 Task: Select a due date automation when advanced on, the moment a card is due add fields with custom field "Resume" set to a date not in this week.
Action: Mouse moved to (1276, 97)
Screenshot: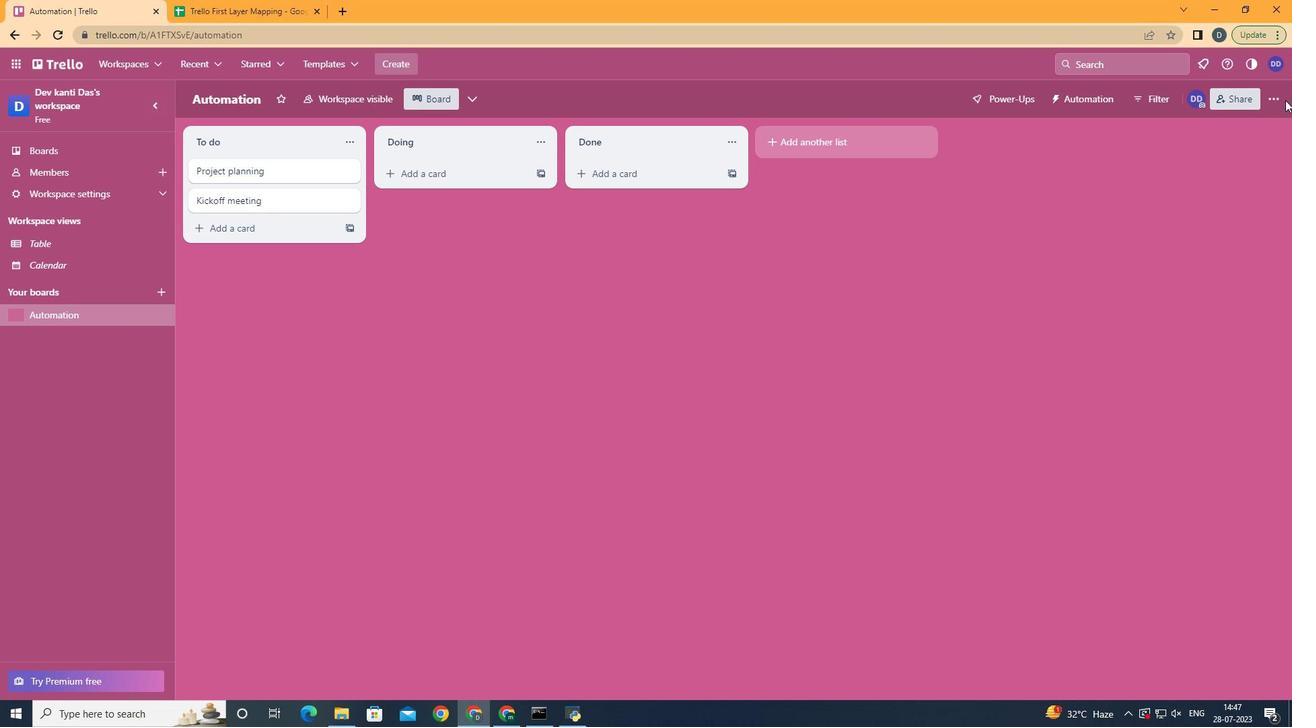 
Action: Mouse pressed left at (1276, 97)
Screenshot: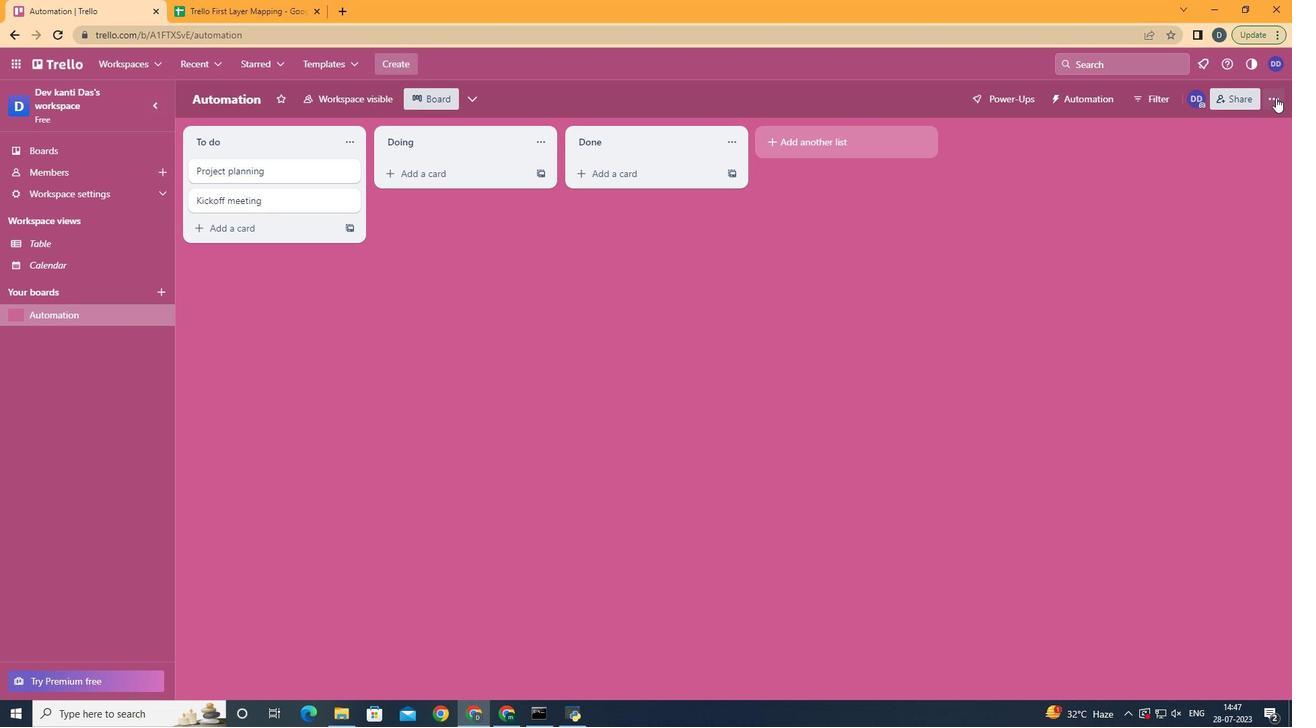 
Action: Mouse moved to (1146, 276)
Screenshot: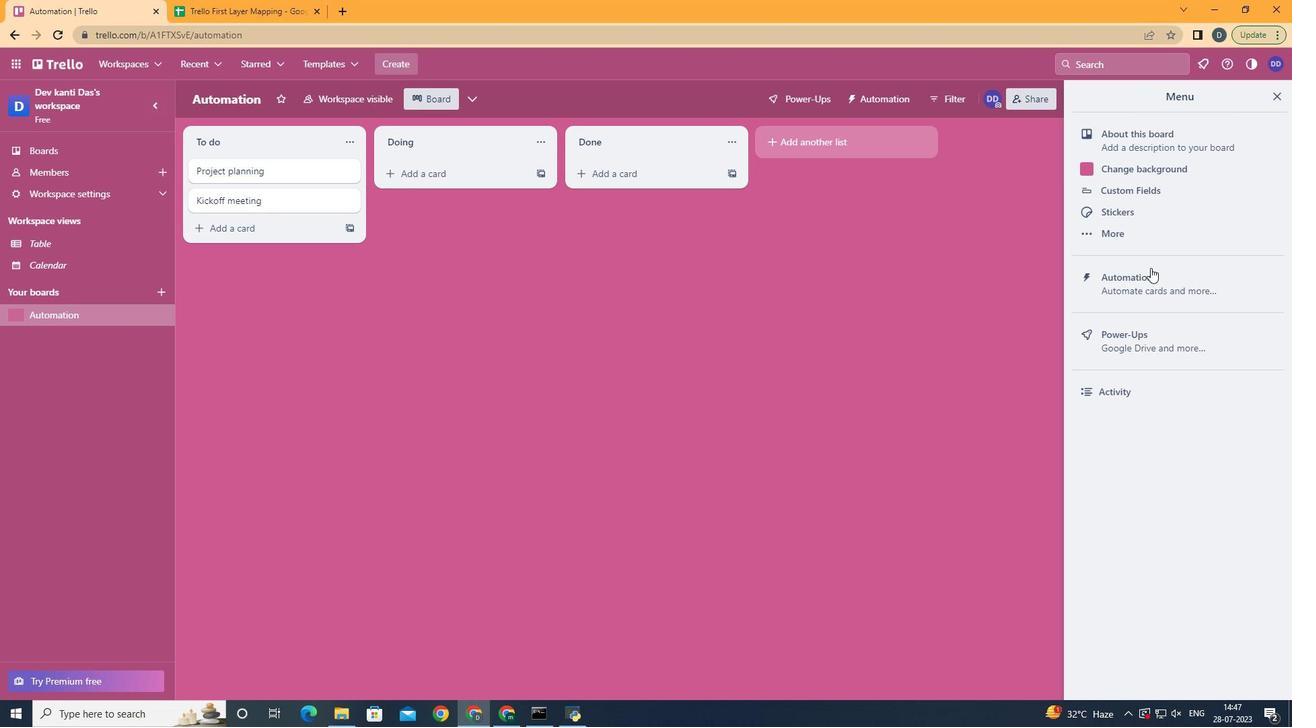 
Action: Mouse pressed left at (1146, 276)
Screenshot: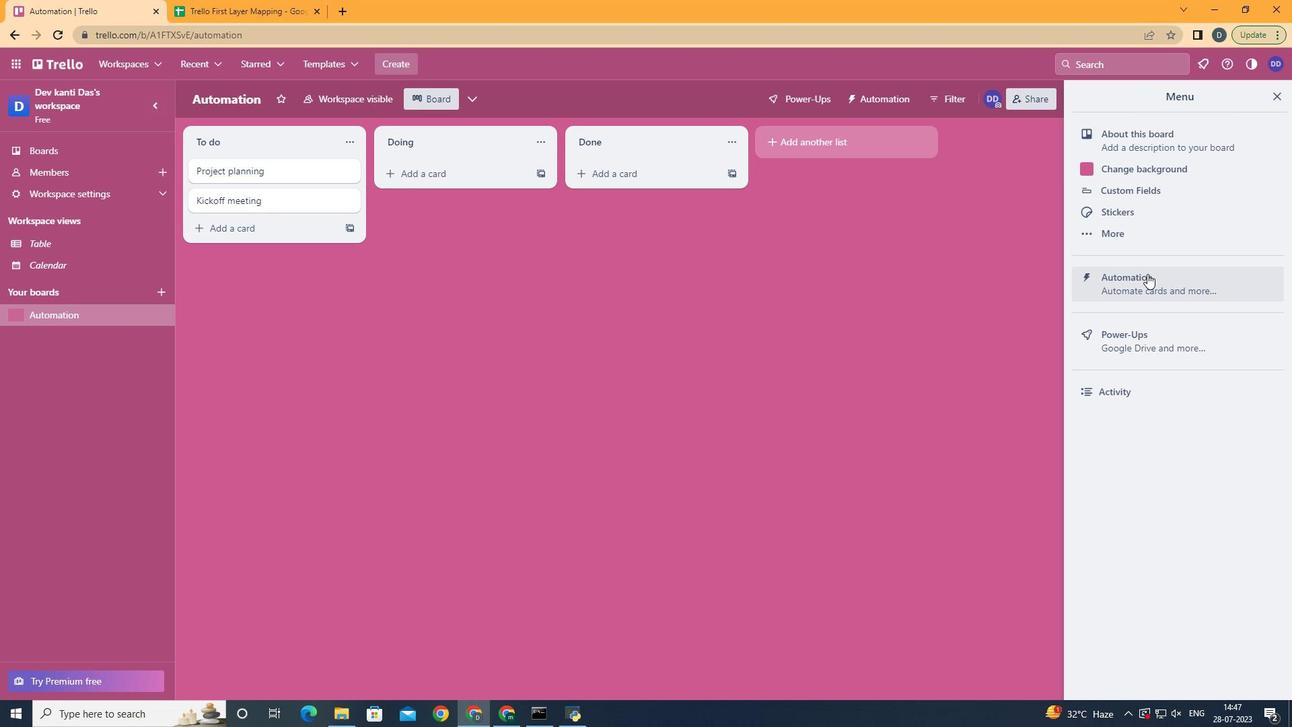
Action: Mouse moved to (247, 278)
Screenshot: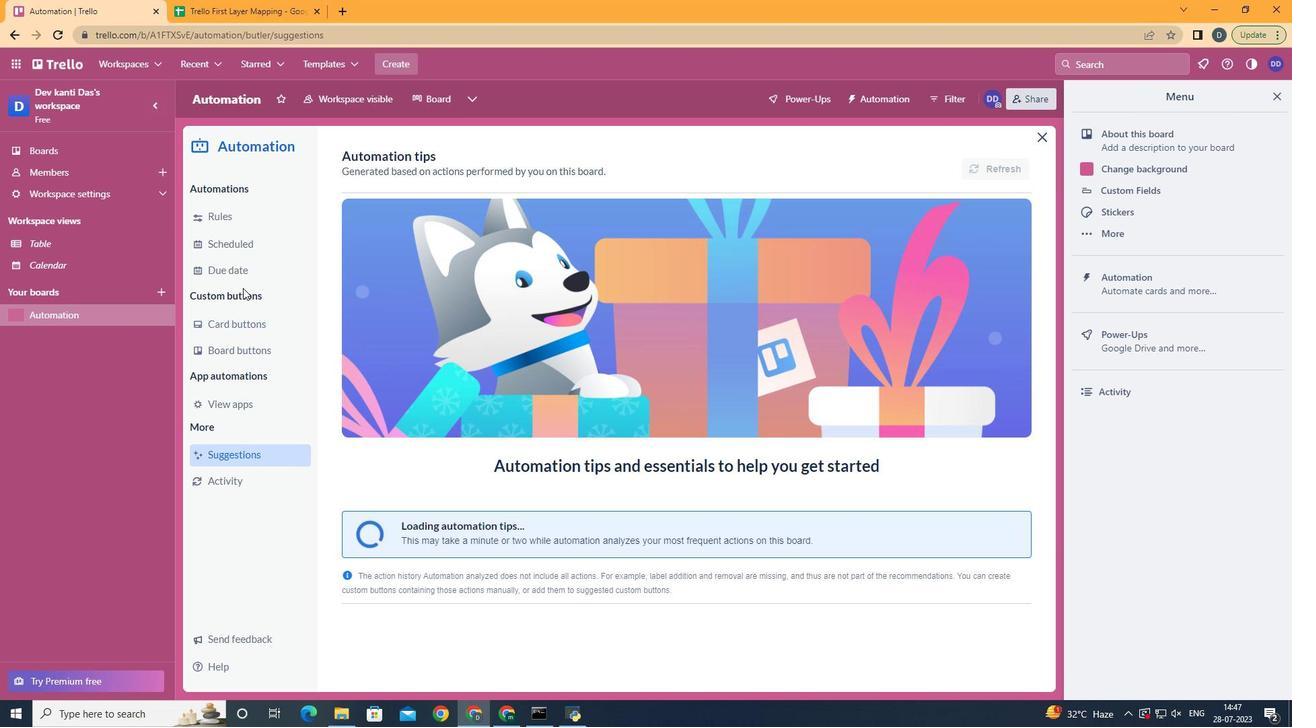 
Action: Mouse pressed left at (247, 278)
Screenshot: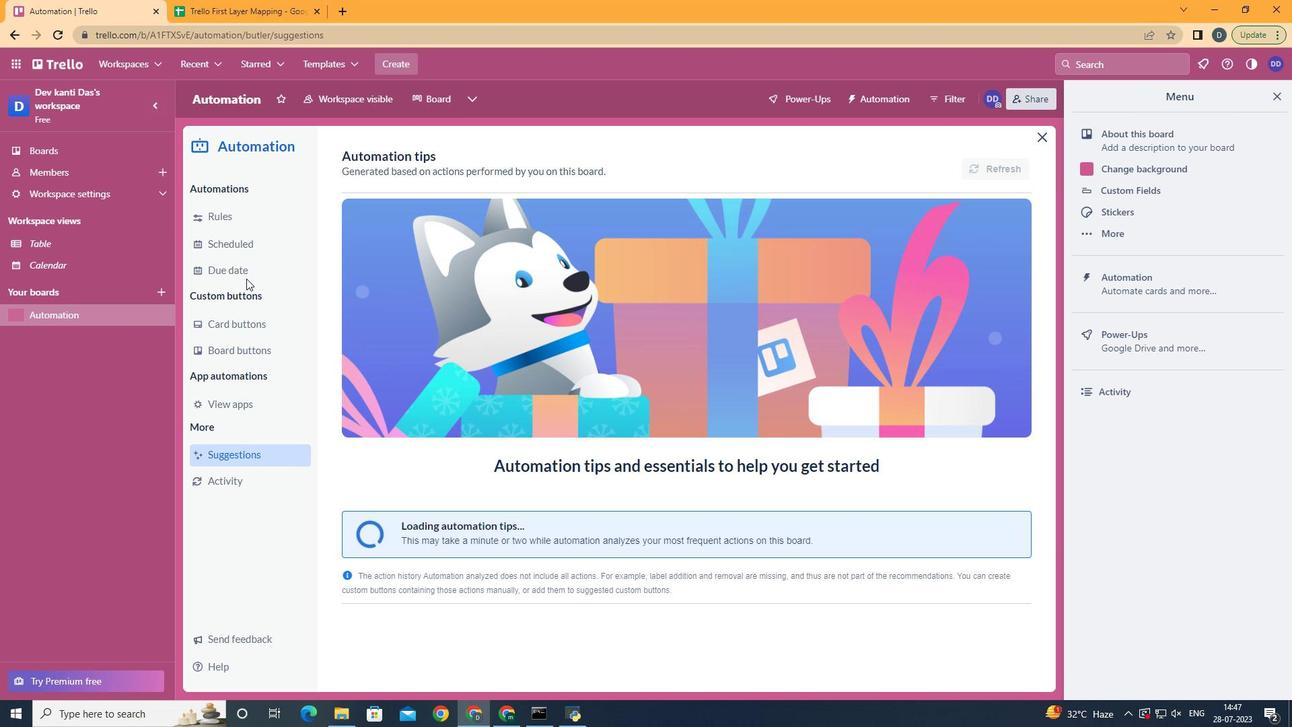 
Action: Mouse moved to (948, 158)
Screenshot: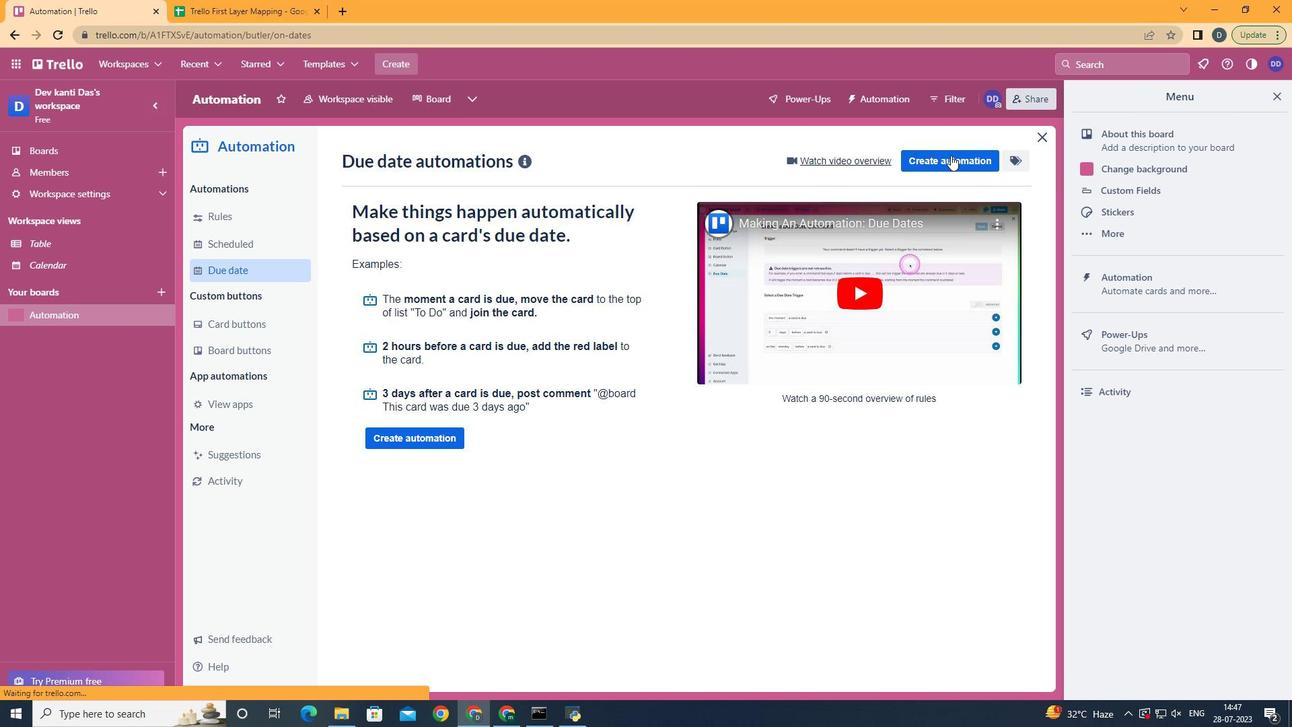 
Action: Mouse pressed left at (948, 158)
Screenshot: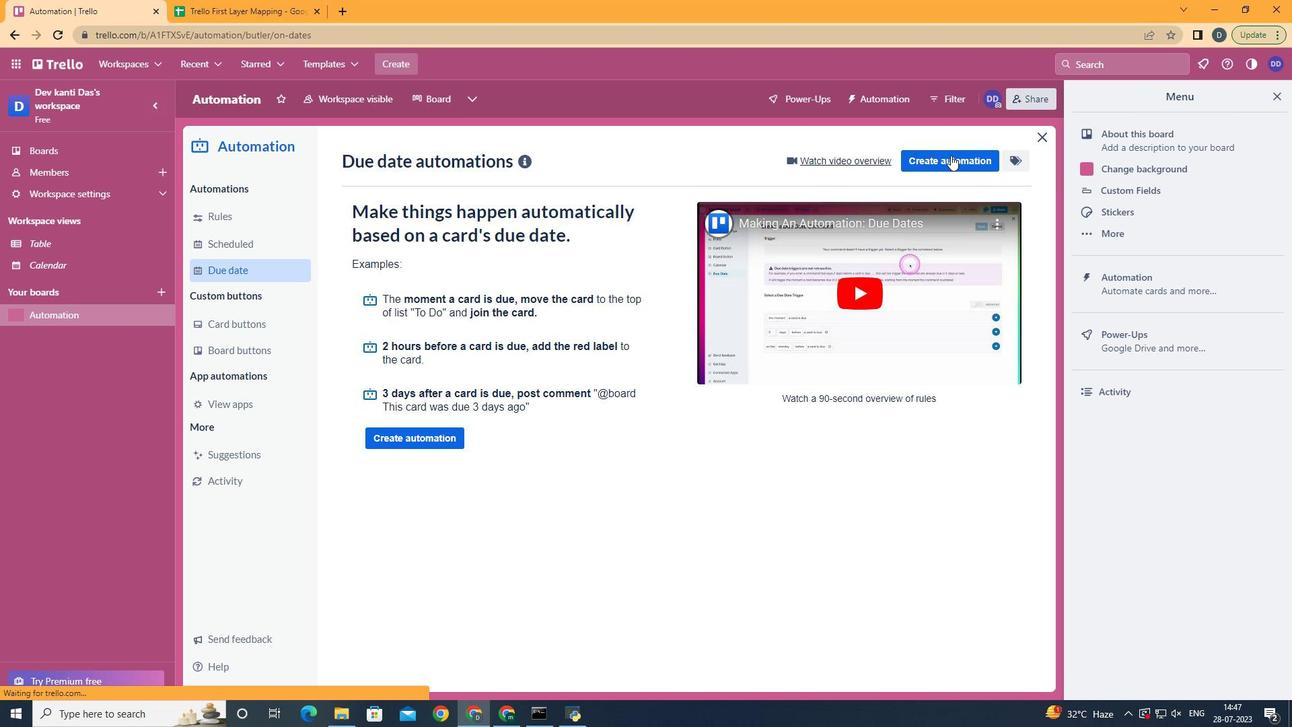 
Action: Mouse moved to (600, 304)
Screenshot: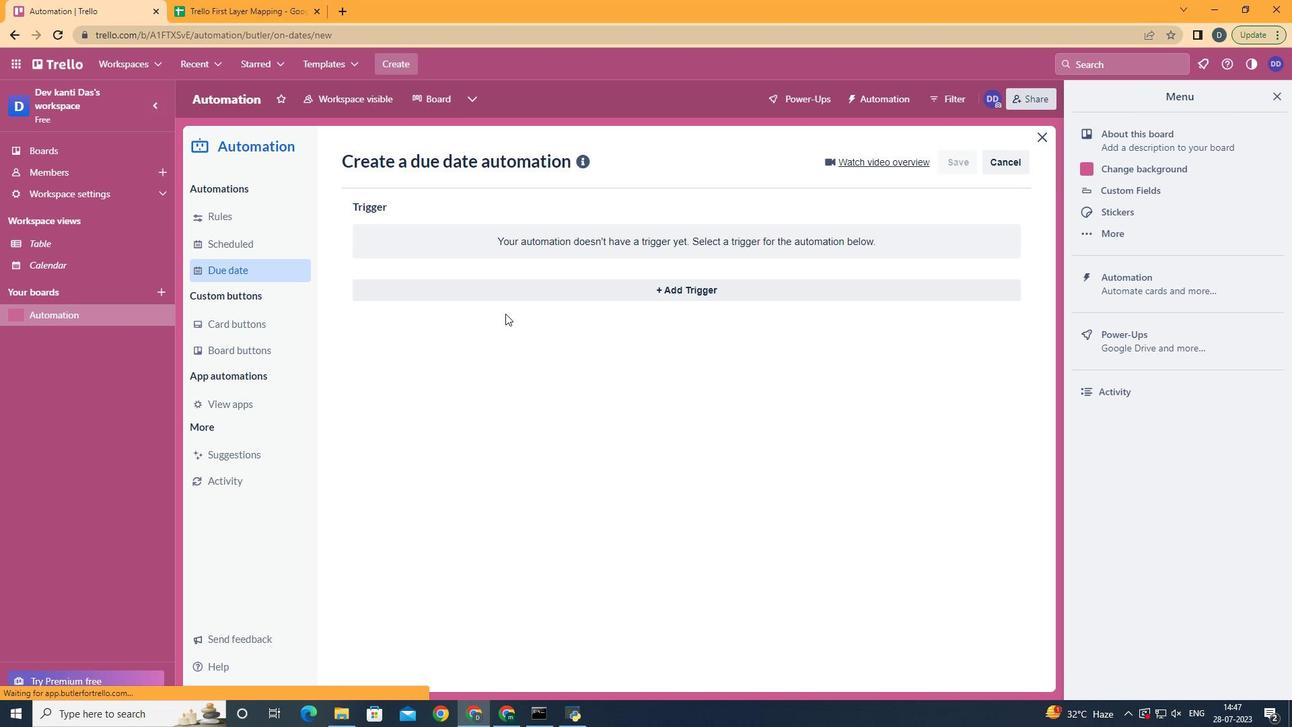 
Action: Mouse pressed left at (600, 304)
Screenshot: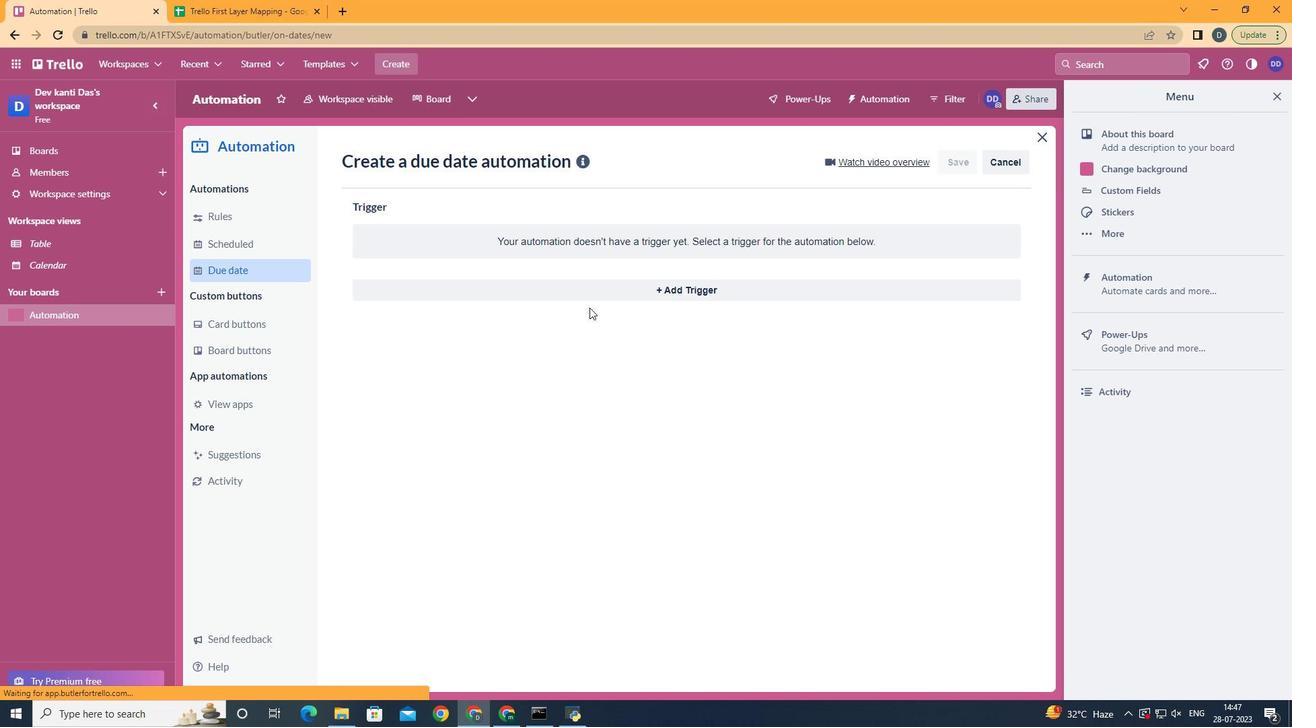 
Action: Mouse moved to (633, 279)
Screenshot: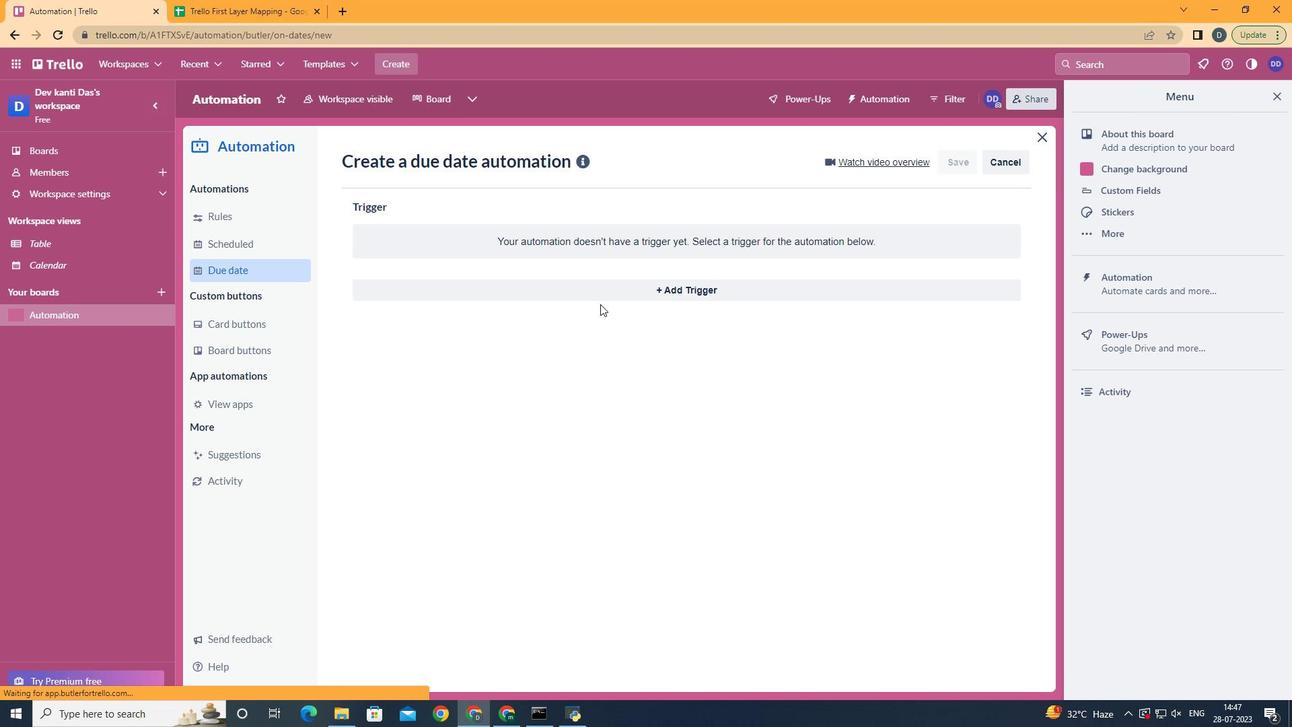 
Action: Mouse pressed left at (633, 279)
Screenshot: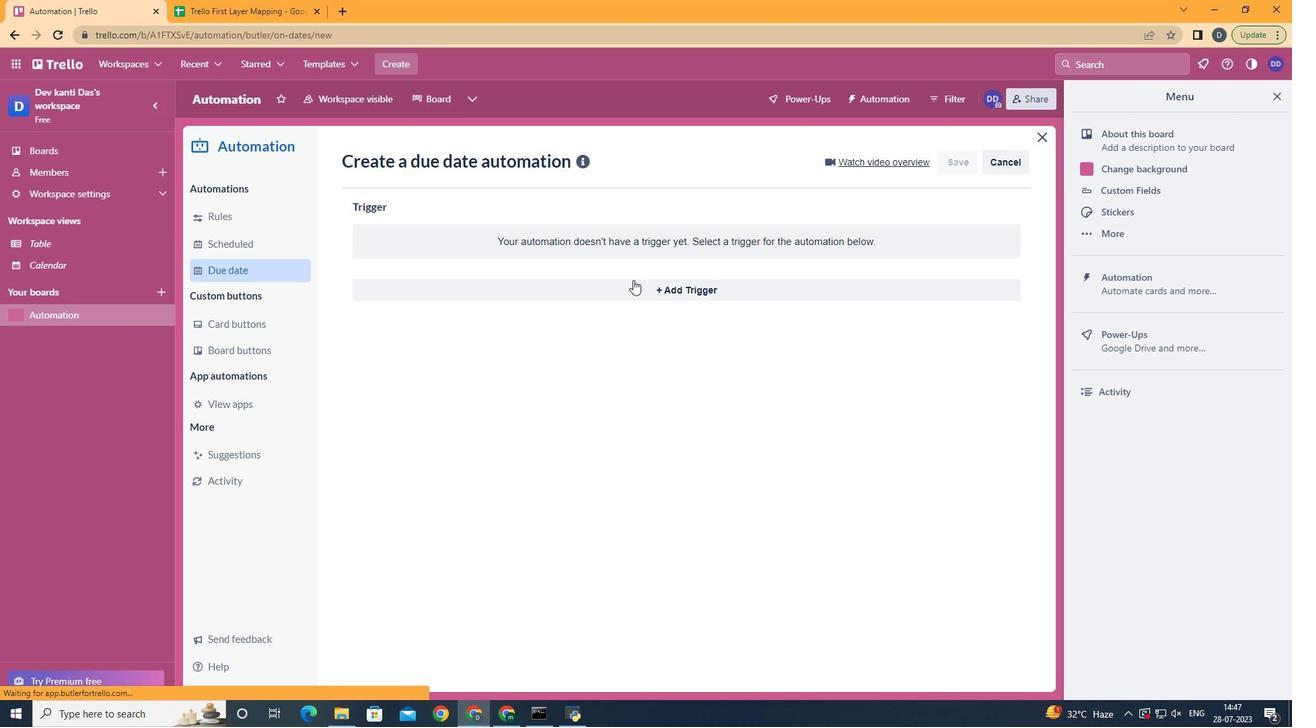 
Action: Mouse moved to (633, 292)
Screenshot: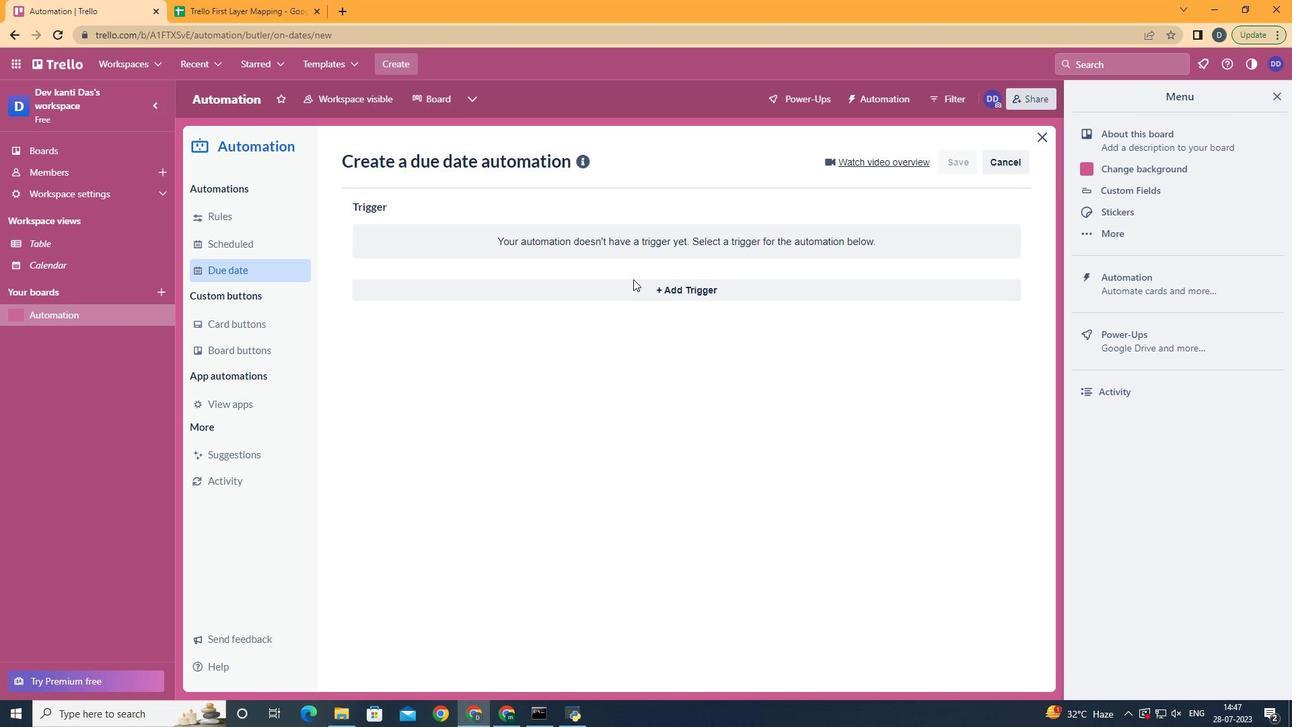 
Action: Mouse pressed left at (633, 292)
Screenshot: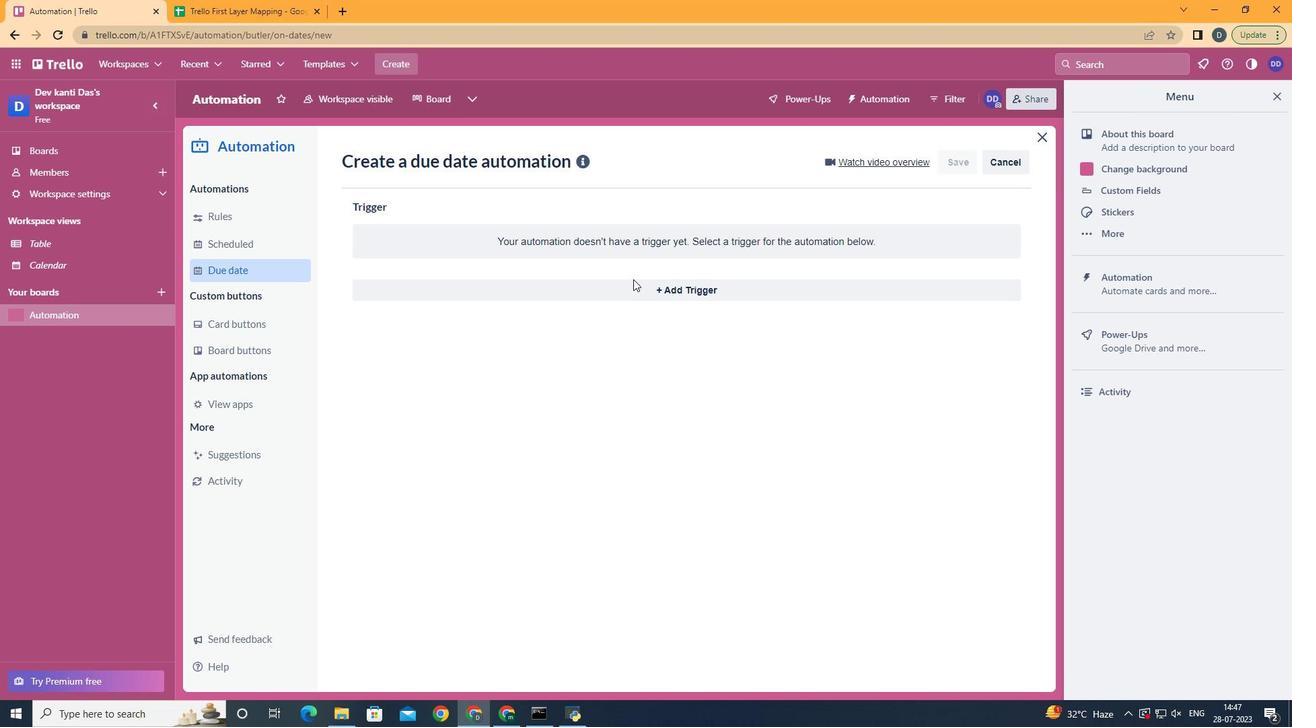 
Action: Mouse moved to (399, 473)
Screenshot: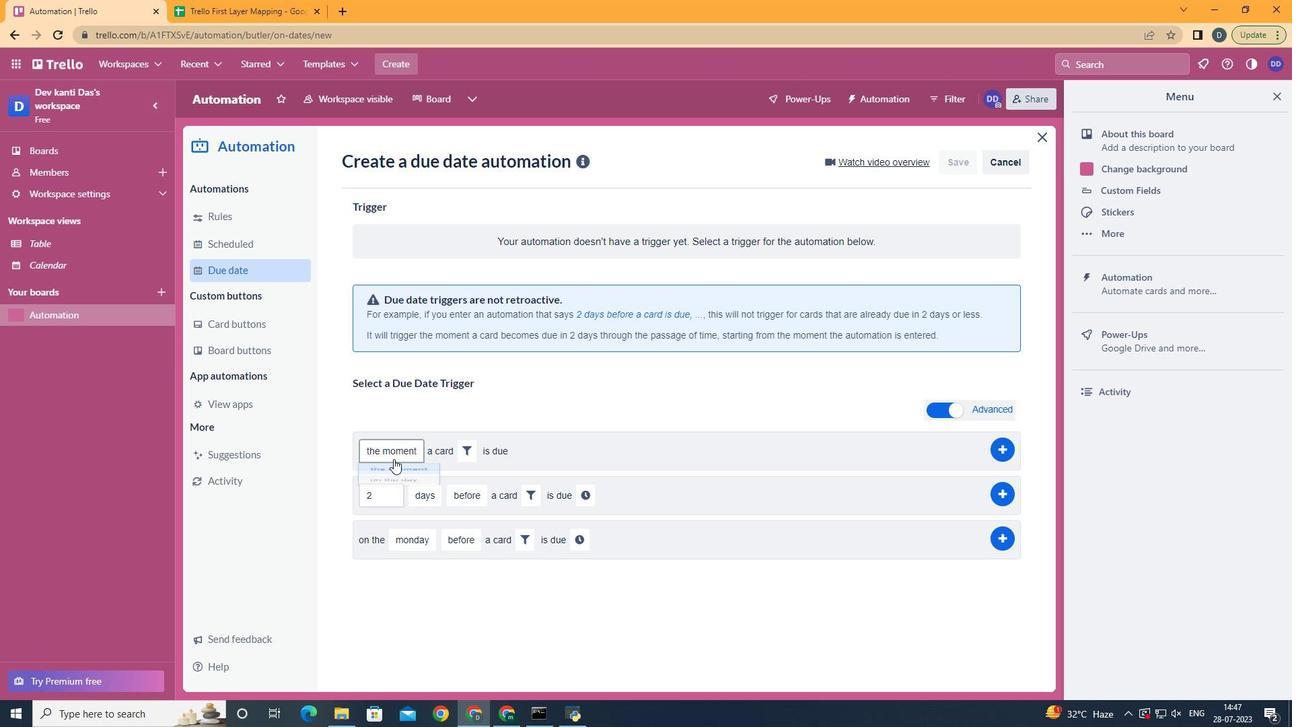 
Action: Mouse pressed left at (399, 473)
Screenshot: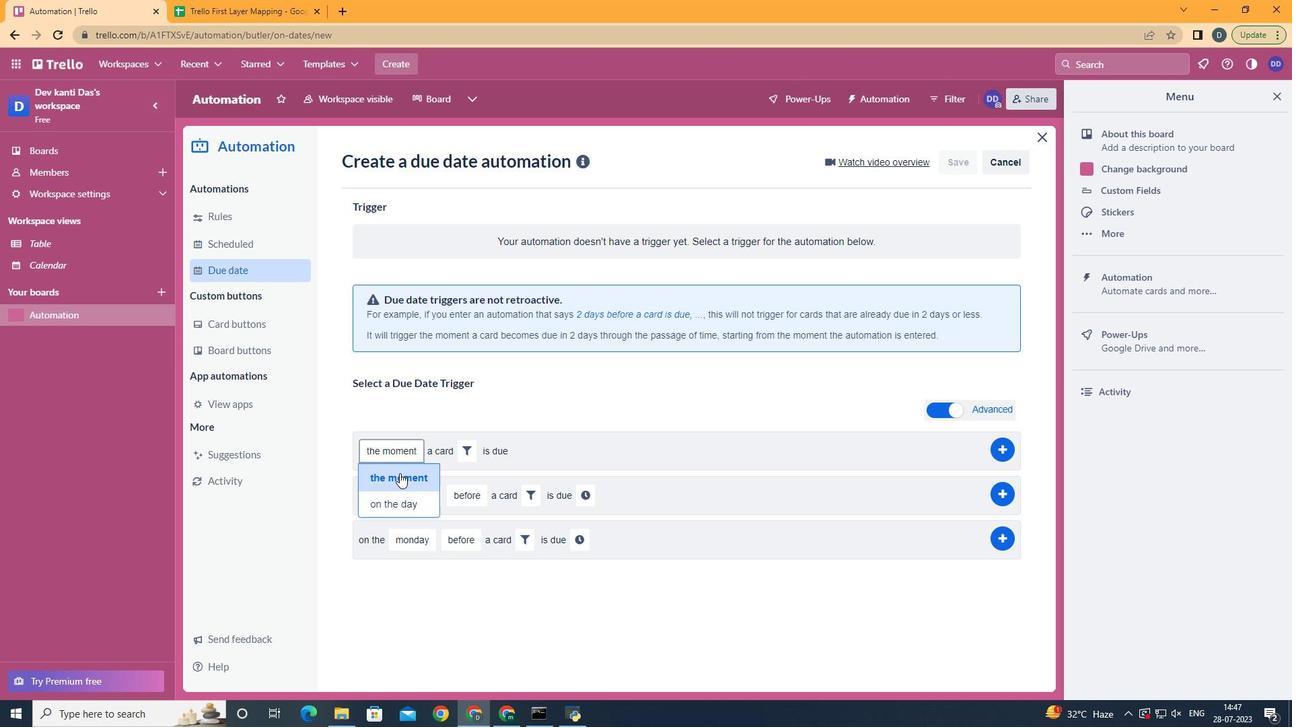 
Action: Mouse moved to (475, 453)
Screenshot: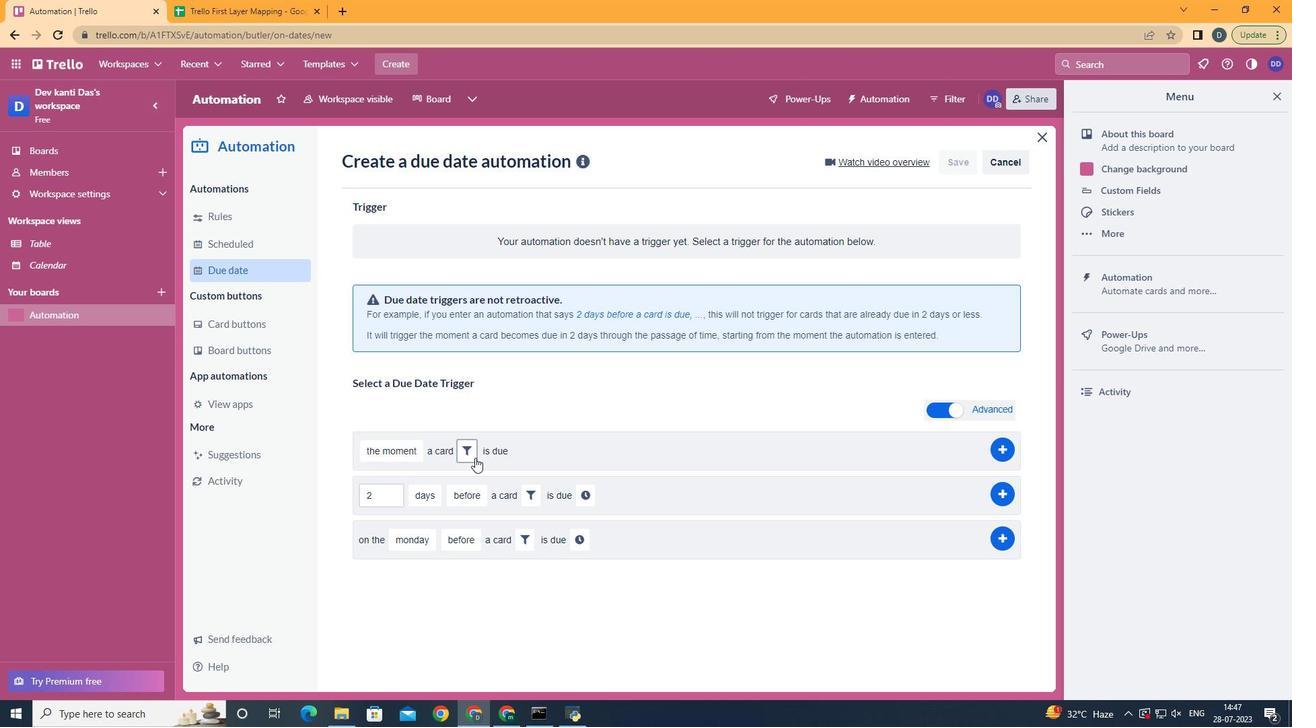 
Action: Mouse pressed left at (475, 453)
Screenshot: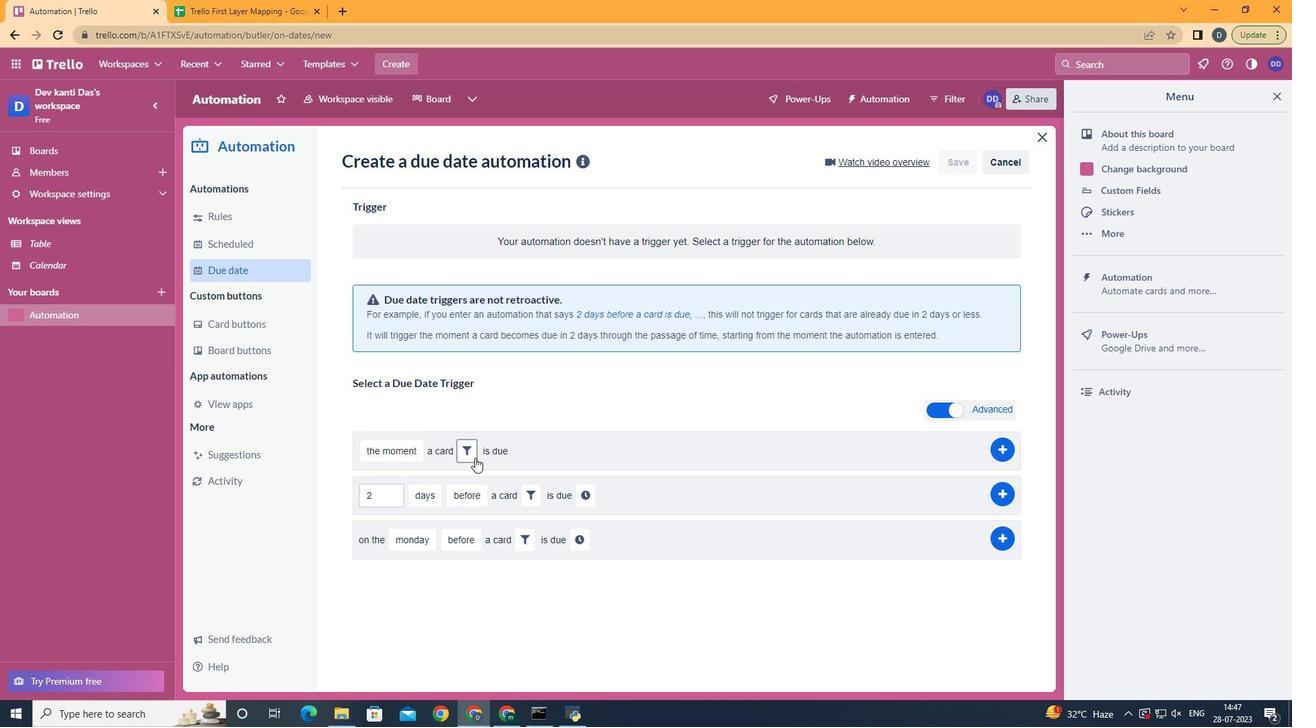 
Action: Mouse moved to (696, 497)
Screenshot: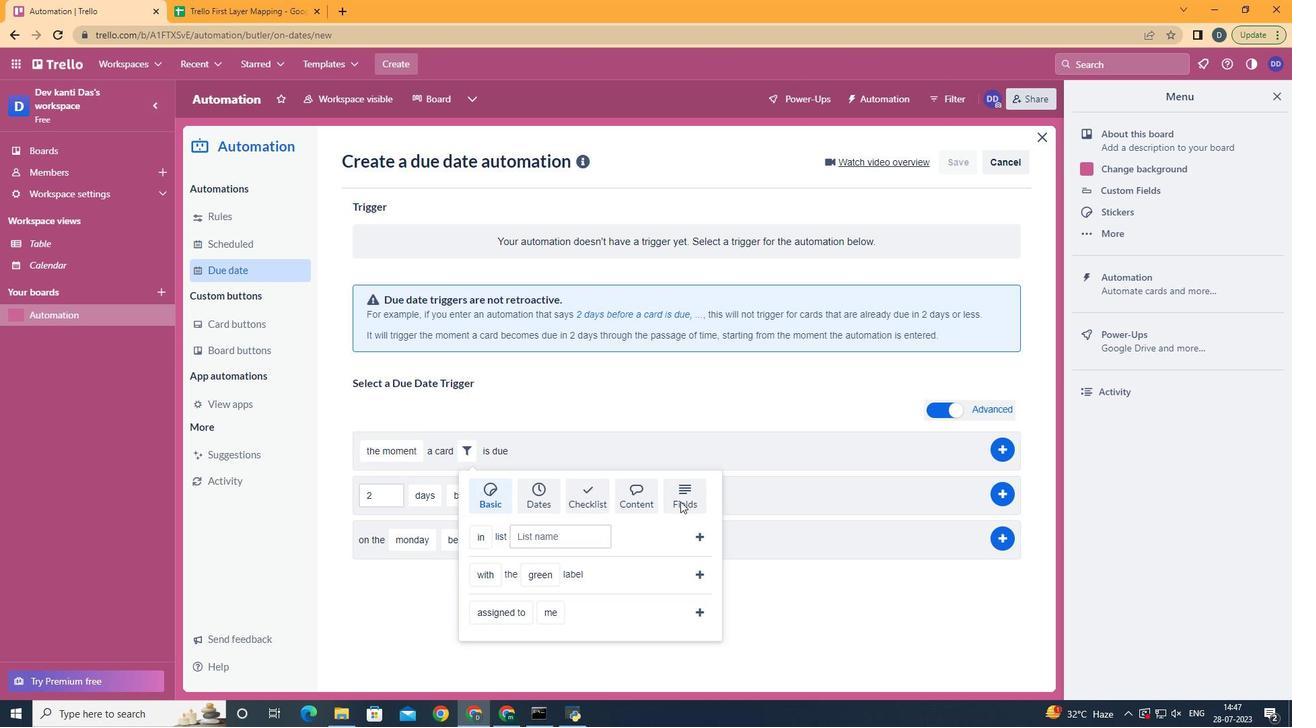 
Action: Mouse pressed left at (696, 497)
Screenshot: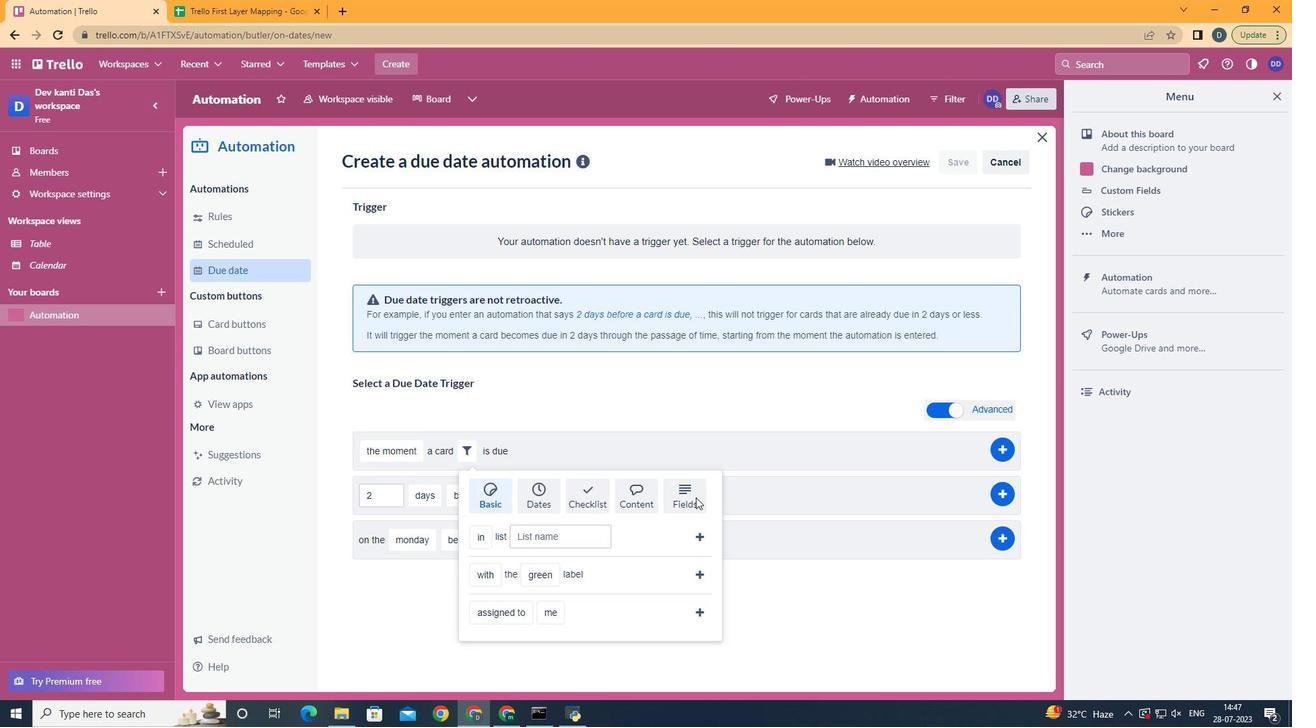
Action: Mouse scrolled (696, 496) with delta (0, 0)
Screenshot: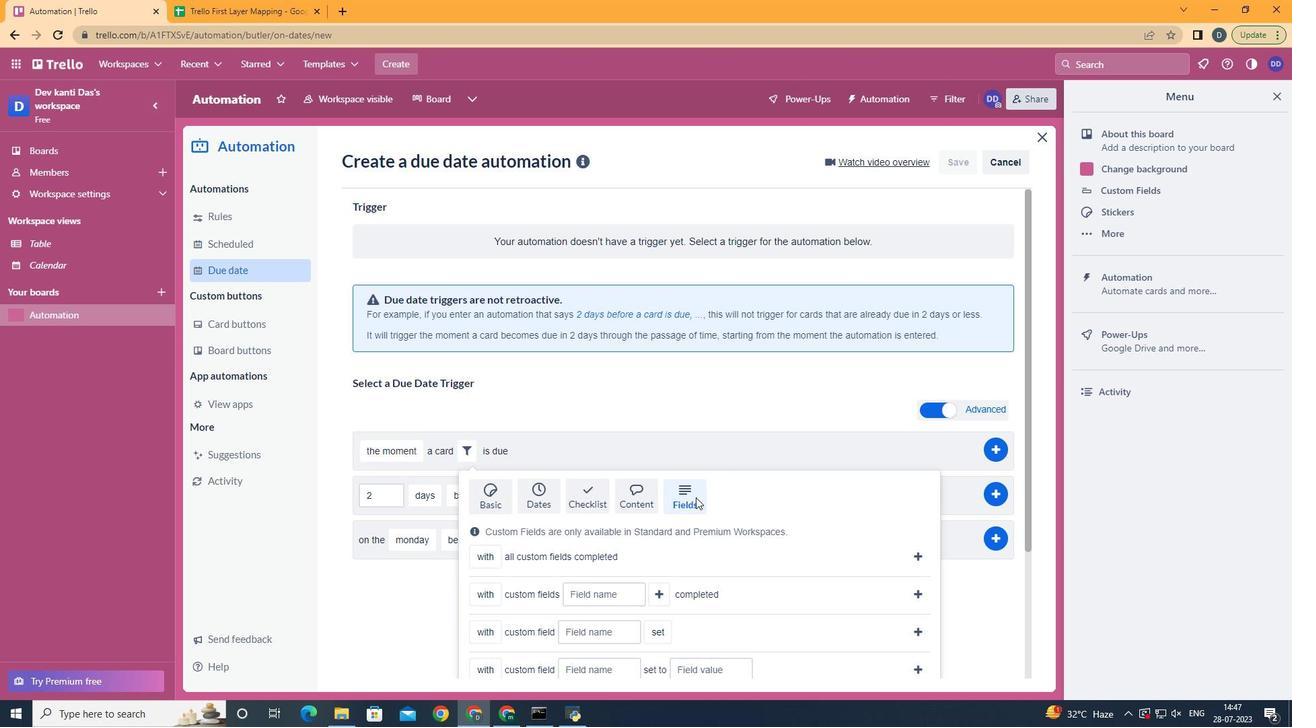 
Action: Mouse scrolled (696, 496) with delta (0, 0)
Screenshot: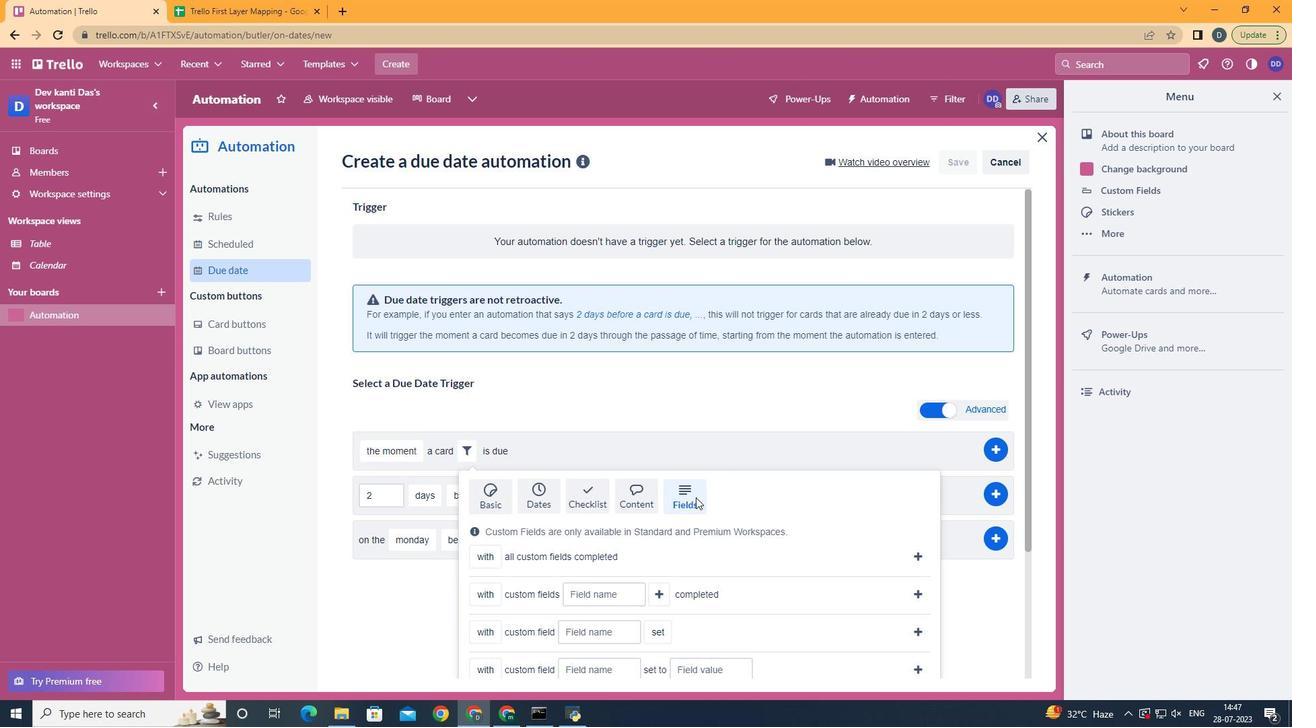 
Action: Mouse scrolled (696, 496) with delta (0, 0)
Screenshot: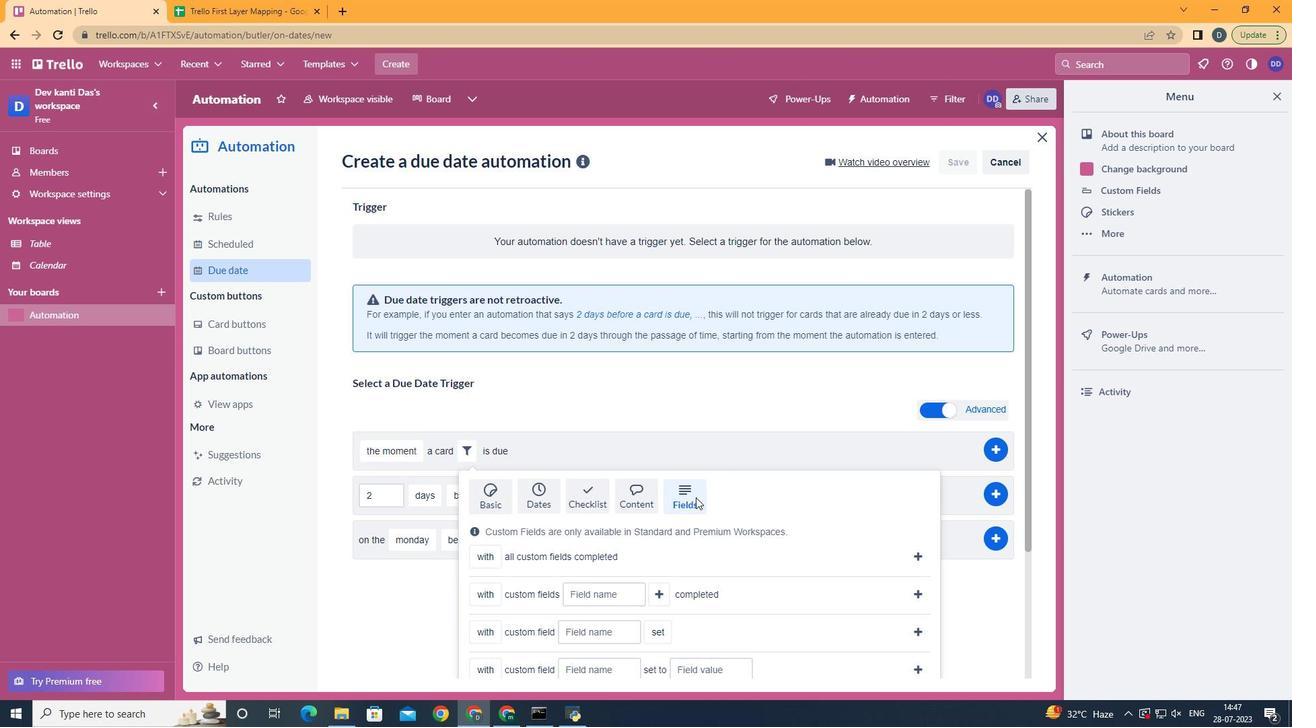 
Action: Mouse scrolled (696, 496) with delta (0, 0)
Screenshot: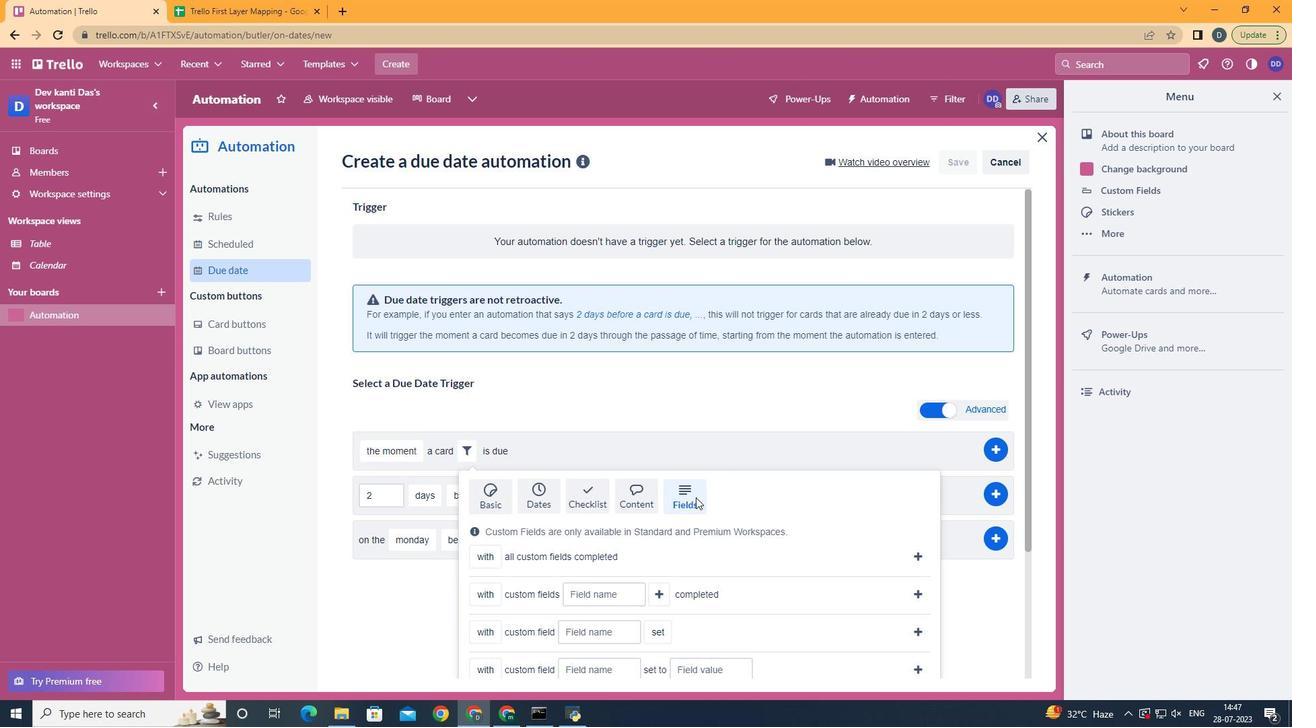 
Action: Mouse scrolled (696, 496) with delta (0, 0)
Screenshot: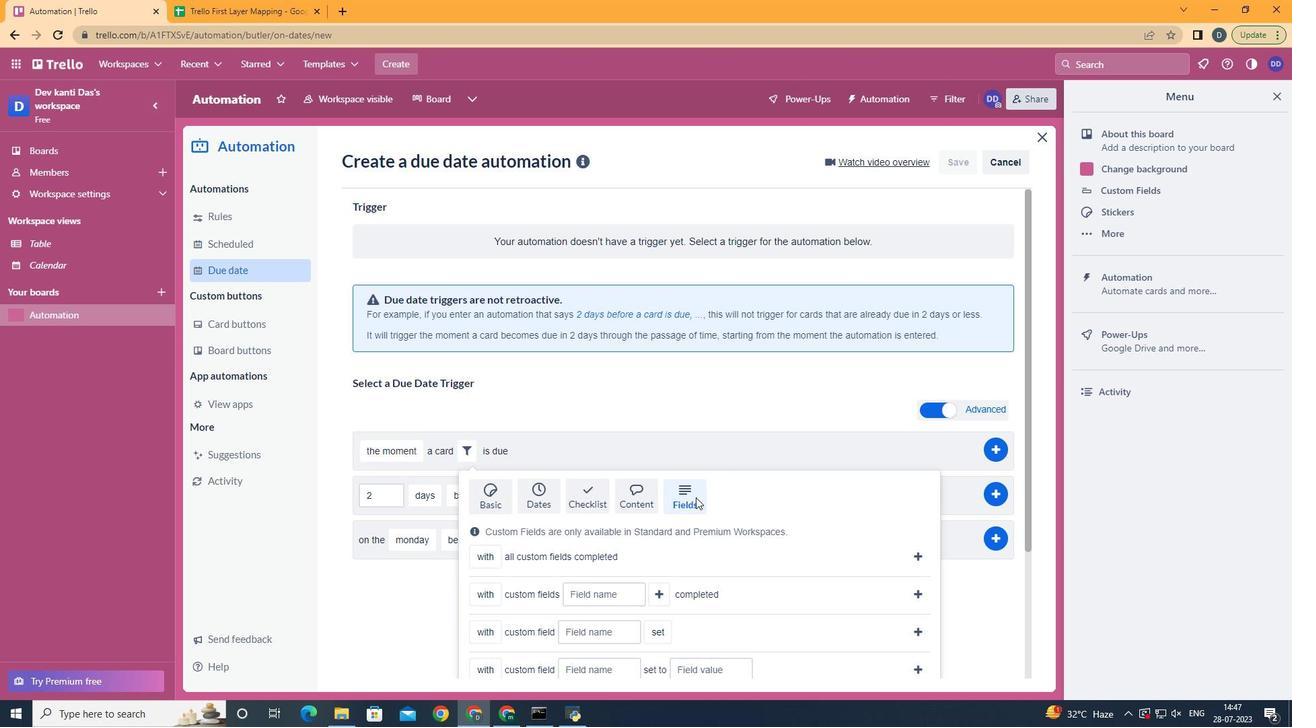 
Action: Mouse moved to (696, 497)
Screenshot: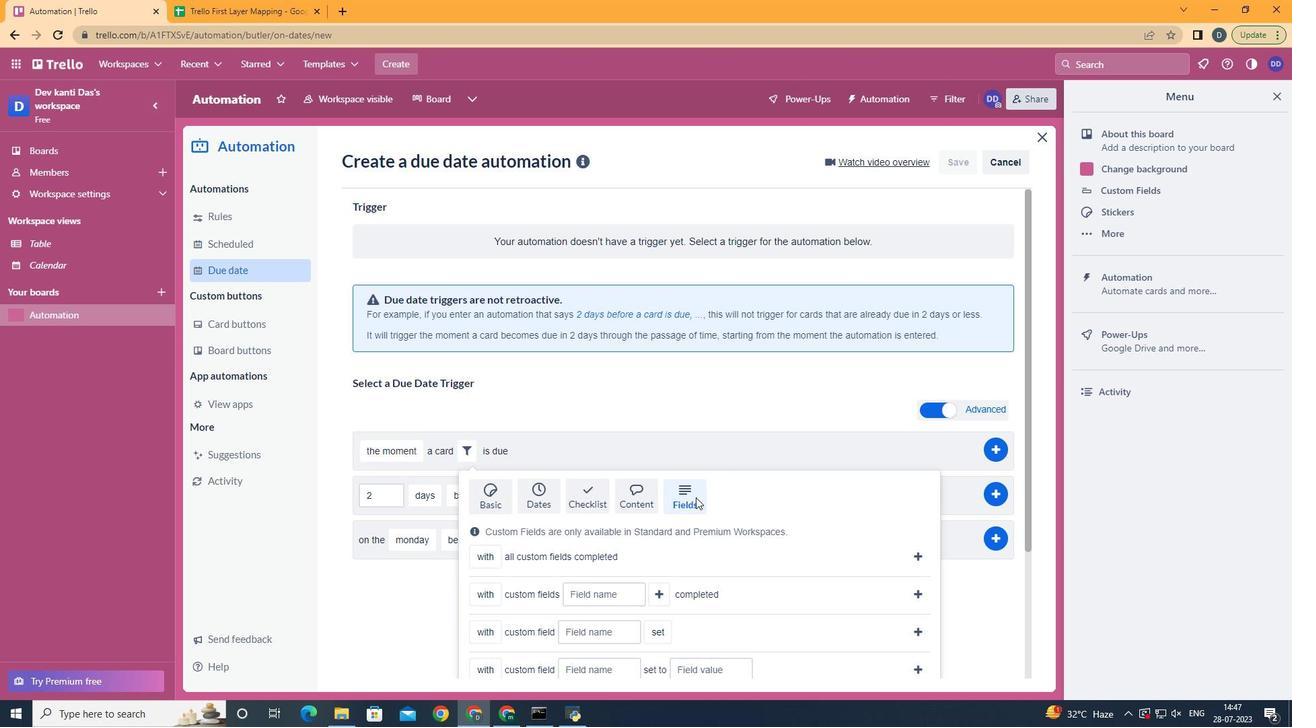 
Action: Mouse scrolled (696, 496) with delta (0, 0)
Screenshot: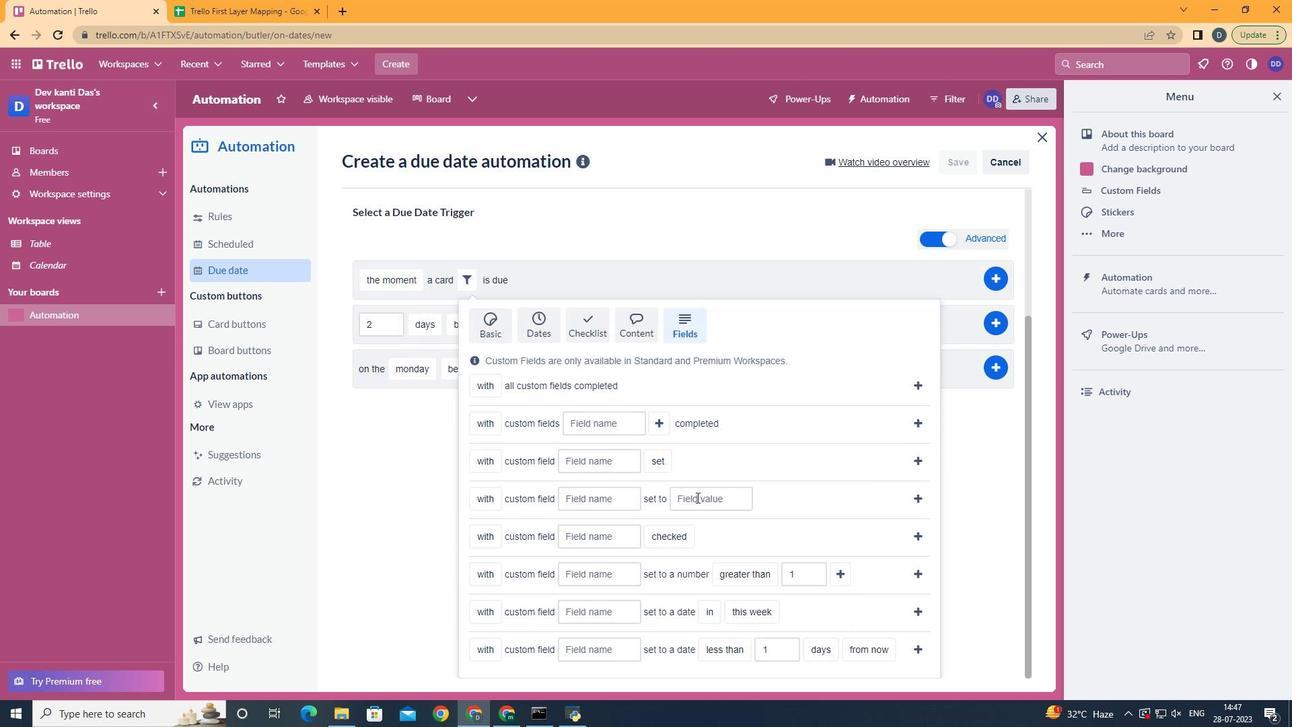 
Action: Mouse scrolled (696, 496) with delta (0, 0)
Screenshot: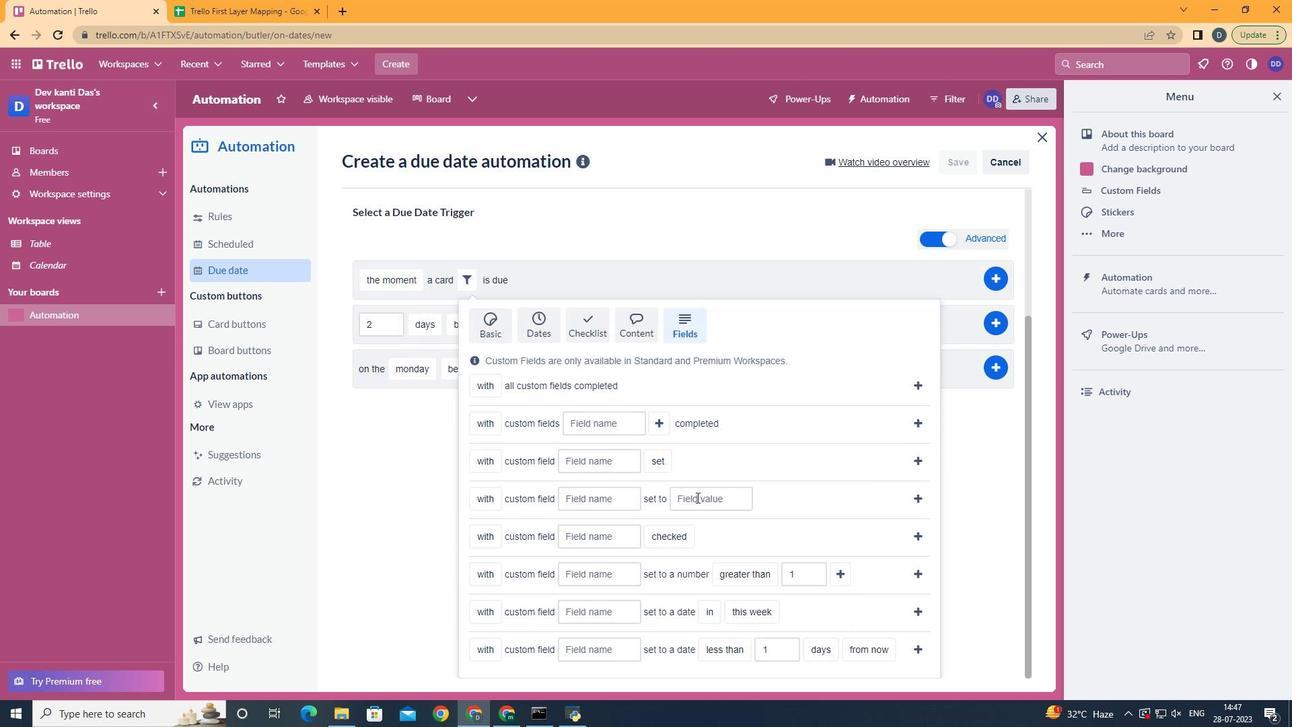 
Action: Mouse scrolled (696, 496) with delta (0, 0)
Screenshot: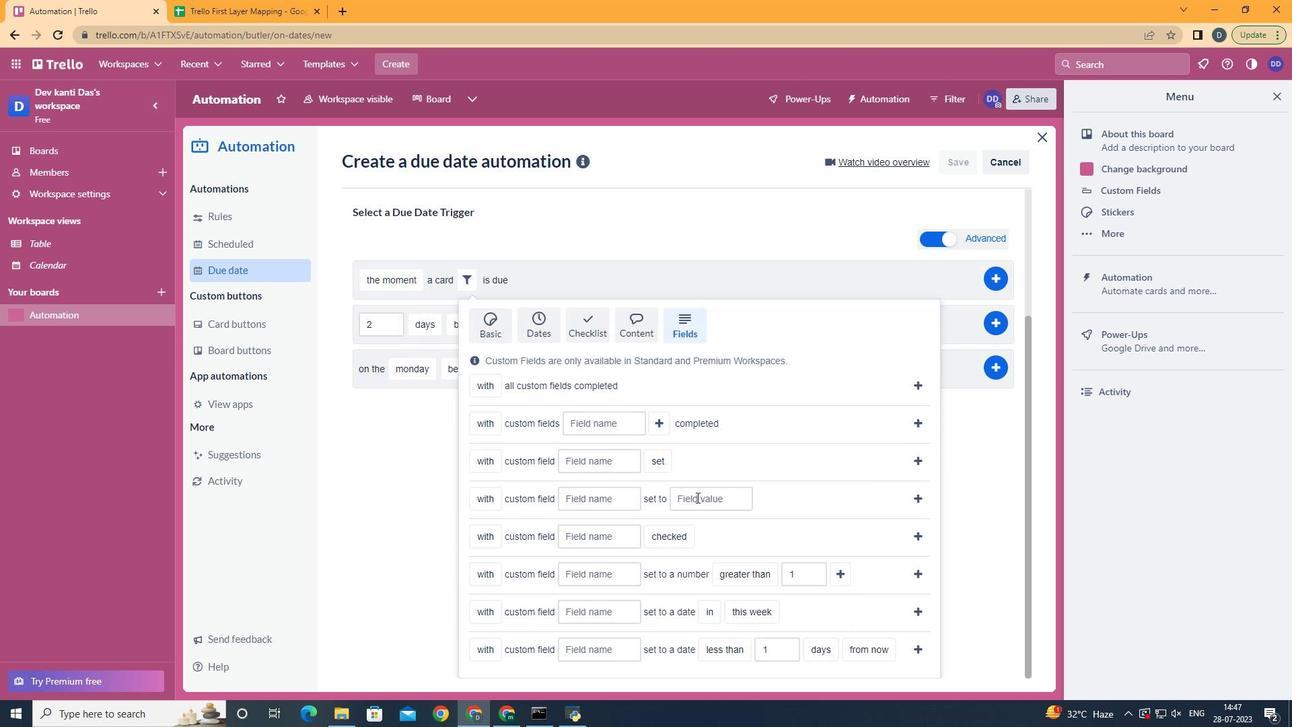 
Action: Mouse scrolled (696, 496) with delta (0, 0)
Screenshot: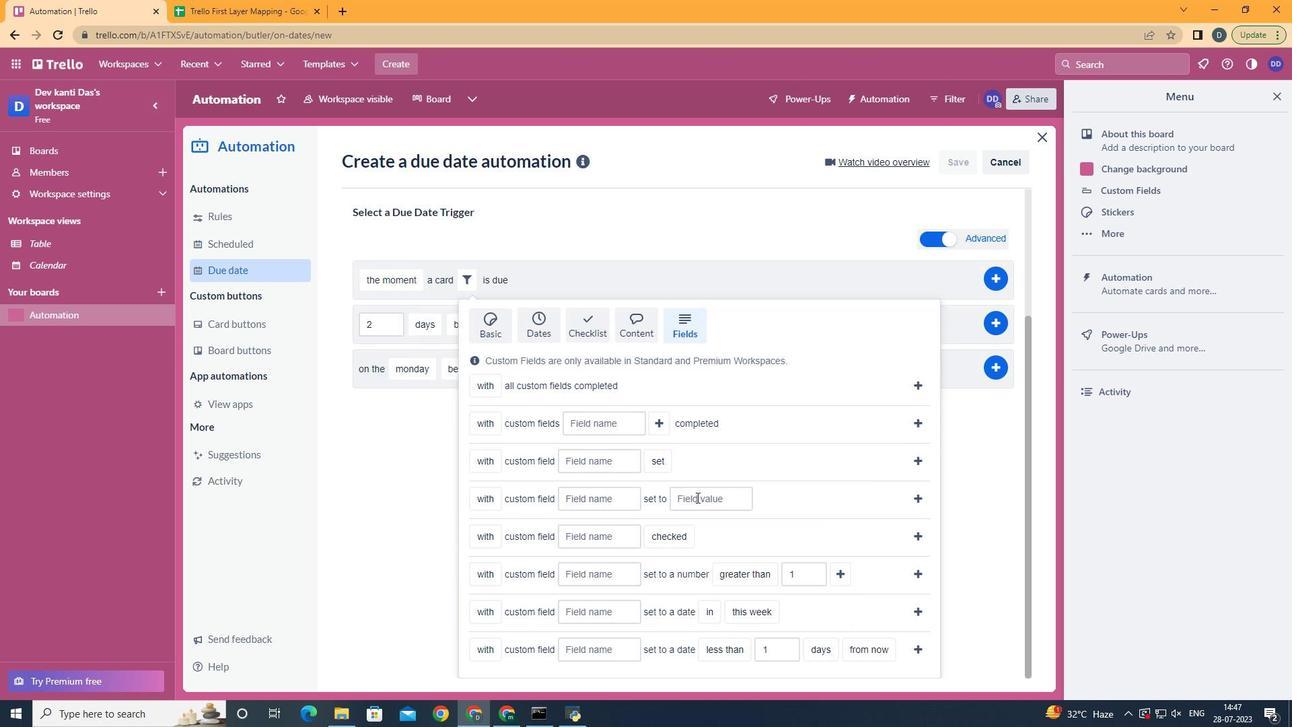 
Action: Mouse moved to (510, 642)
Screenshot: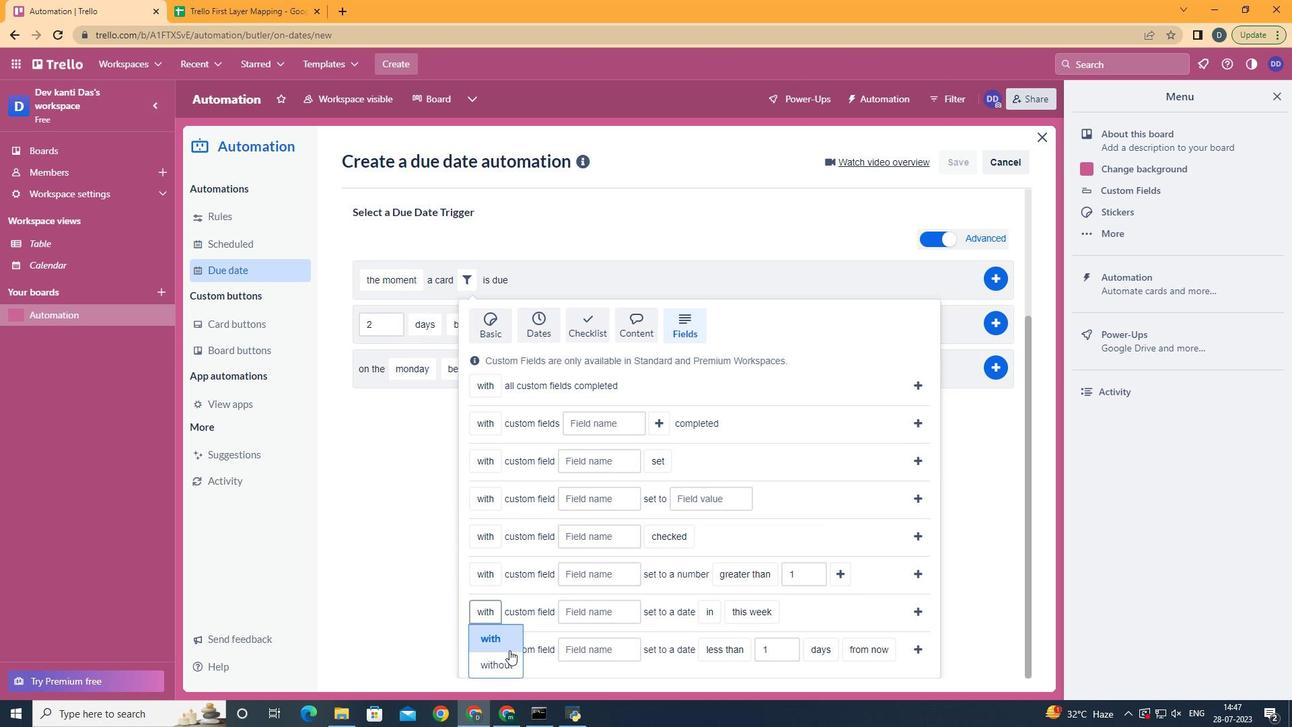 
Action: Mouse pressed left at (510, 642)
Screenshot: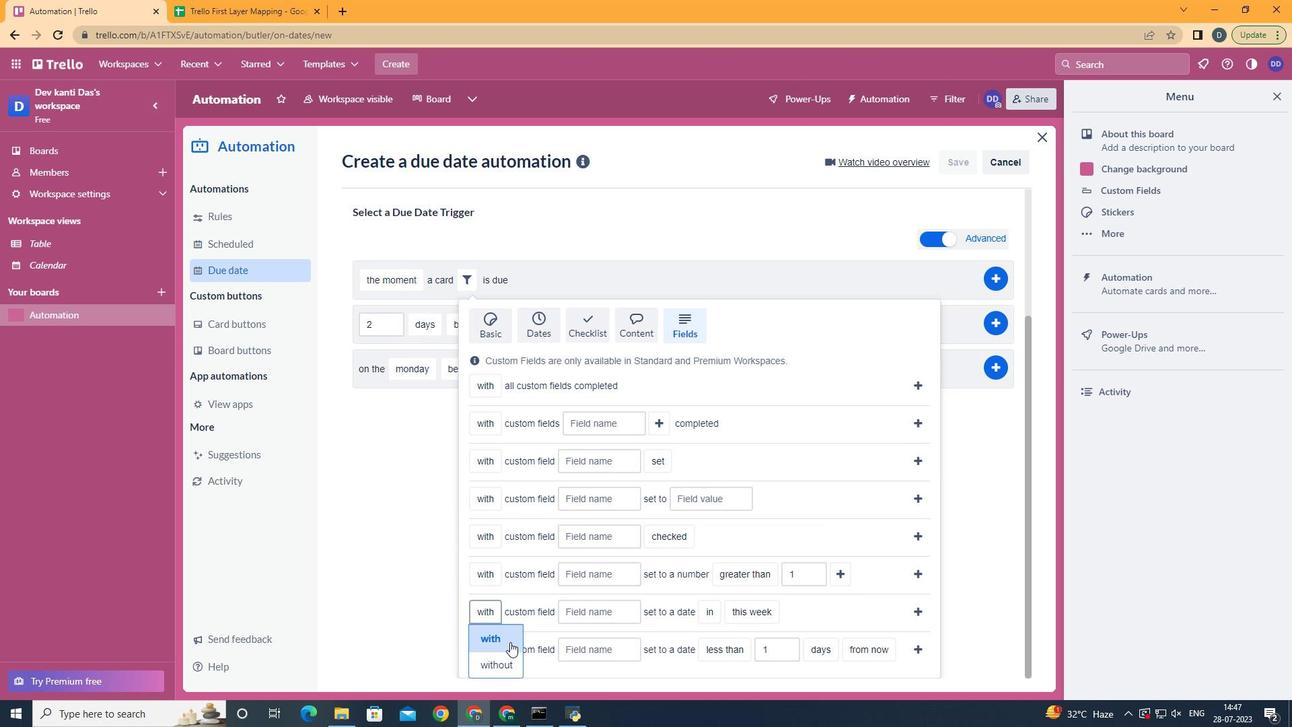 
Action: Mouse moved to (595, 617)
Screenshot: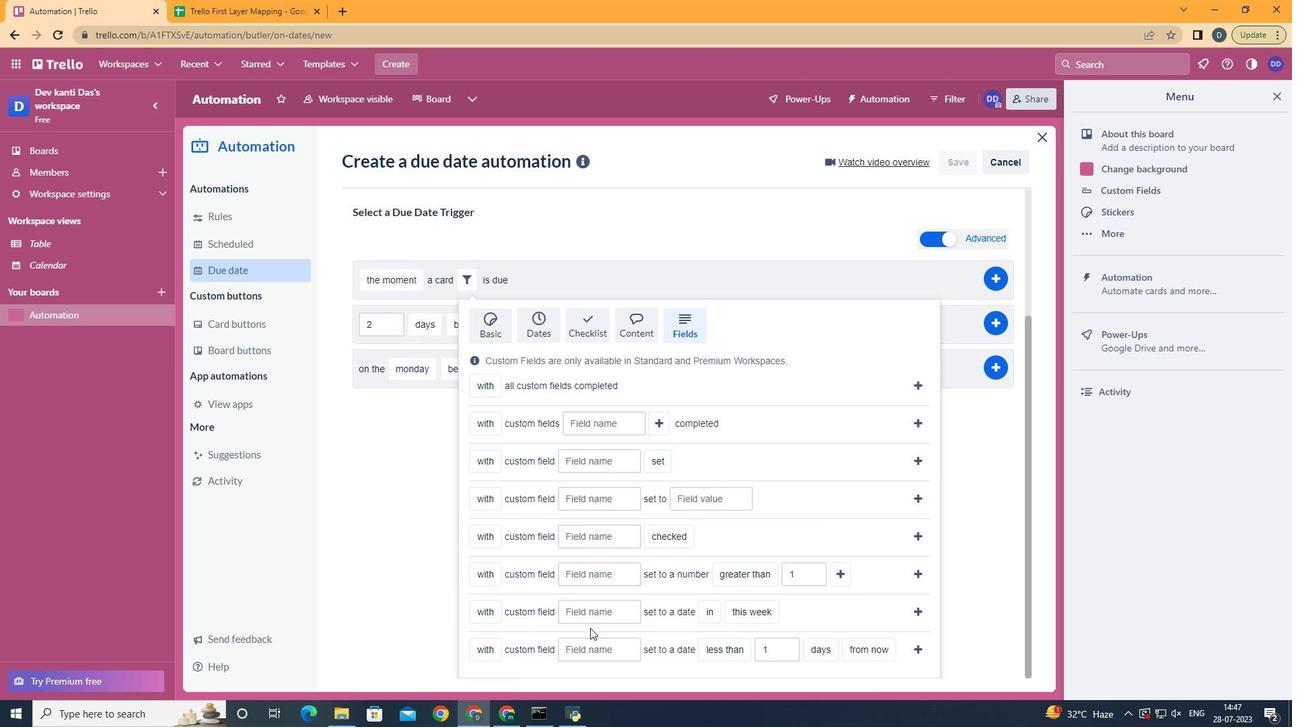 
Action: Mouse pressed left at (595, 617)
Screenshot: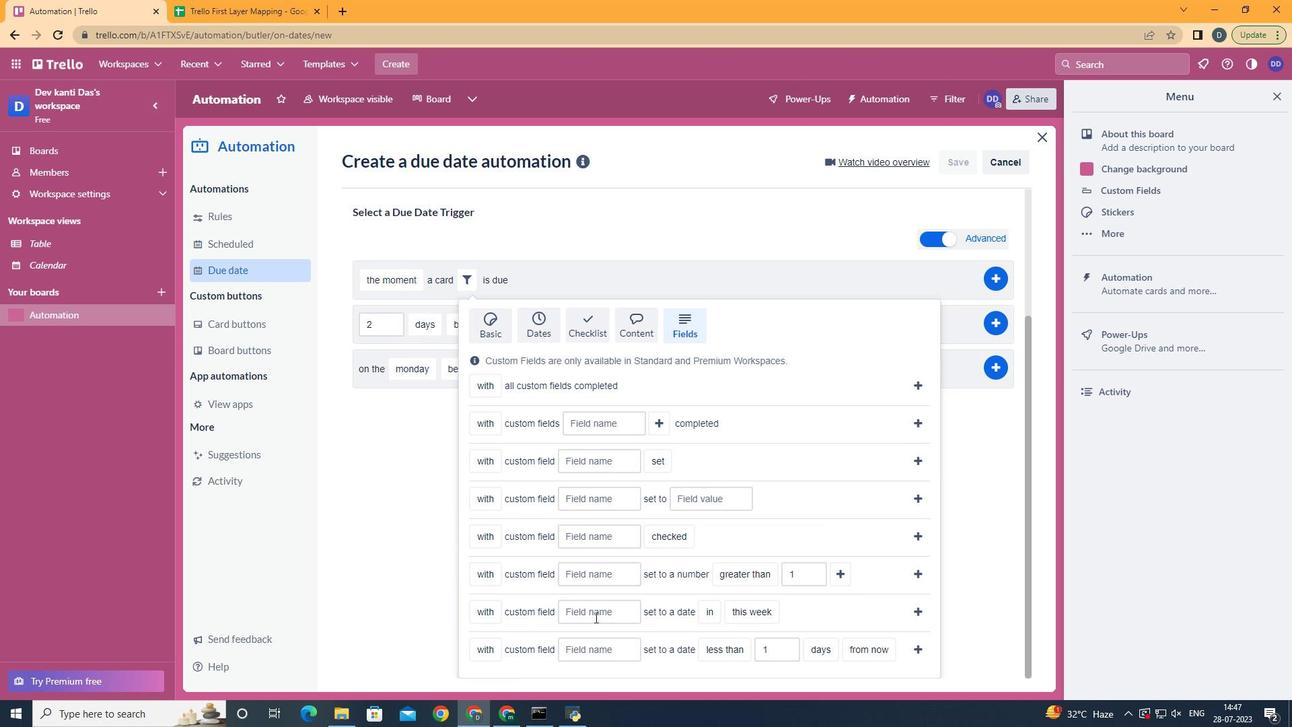 
Action: Key pressed <Key.shift>Resume
Screenshot: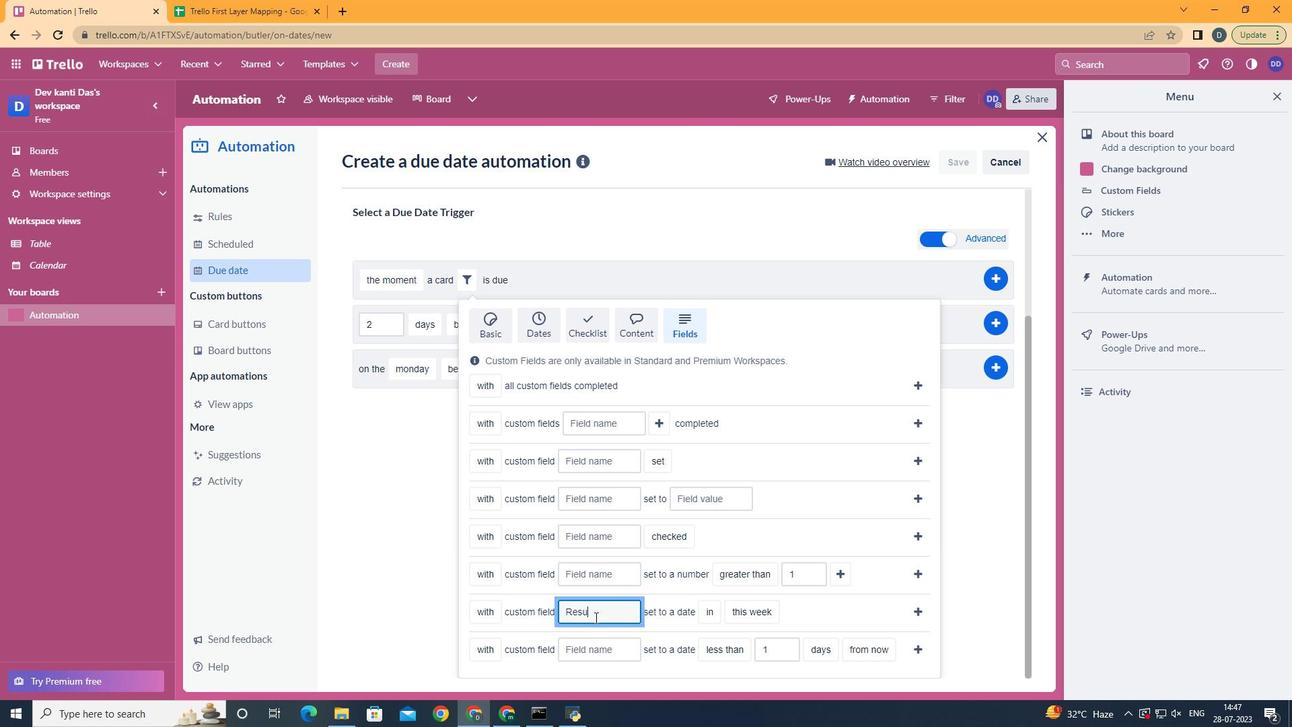 
Action: Mouse moved to (722, 675)
Screenshot: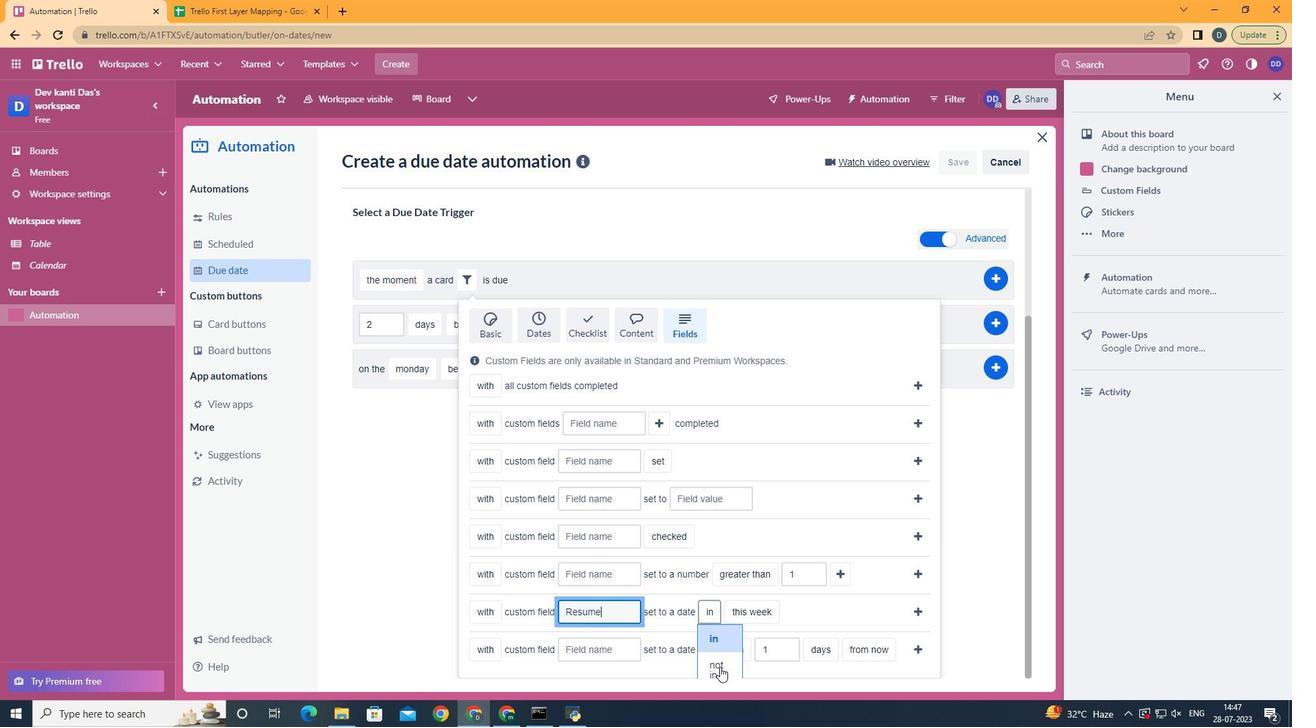 
Action: Mouse pressed left at (722, 675)
Screenshot: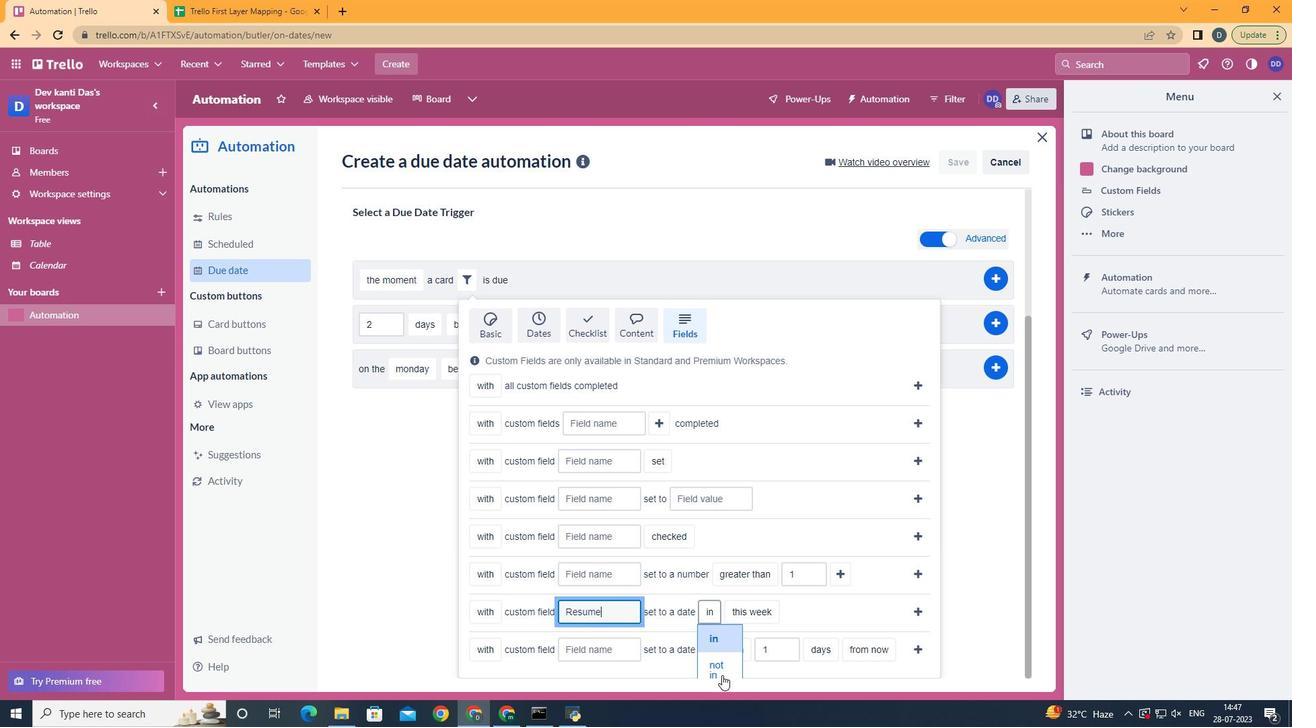 
Action: Mouse moved to (769, 628)
Screenshot: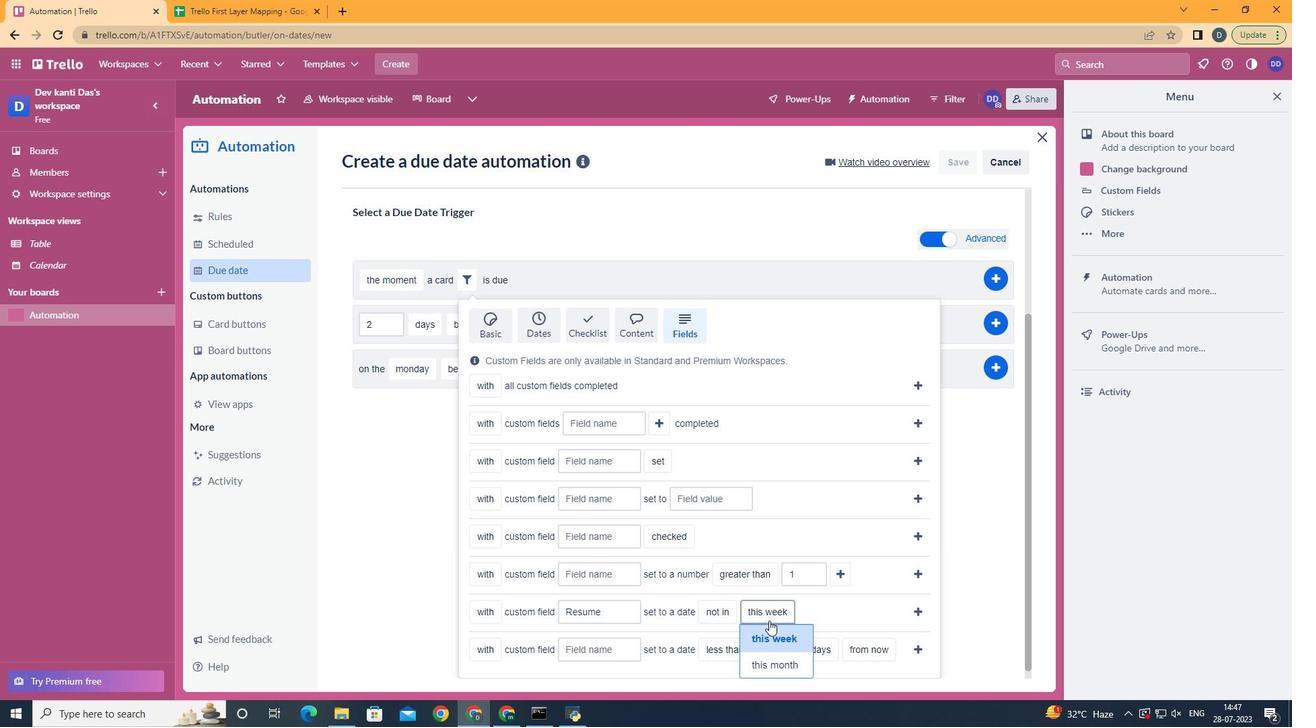 
Action: Mouse pressed left at (769, 628)
Screenshot: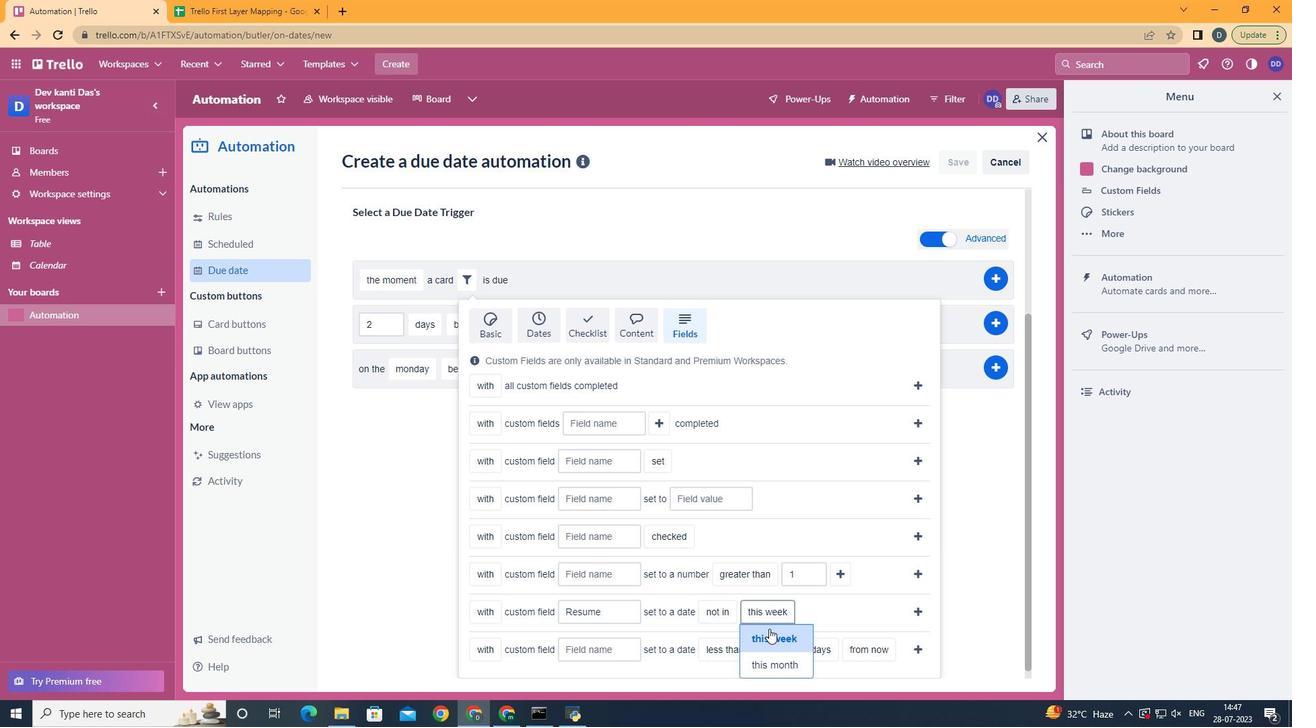 
Action: Mouse moved to (920, 605)
Screenshot: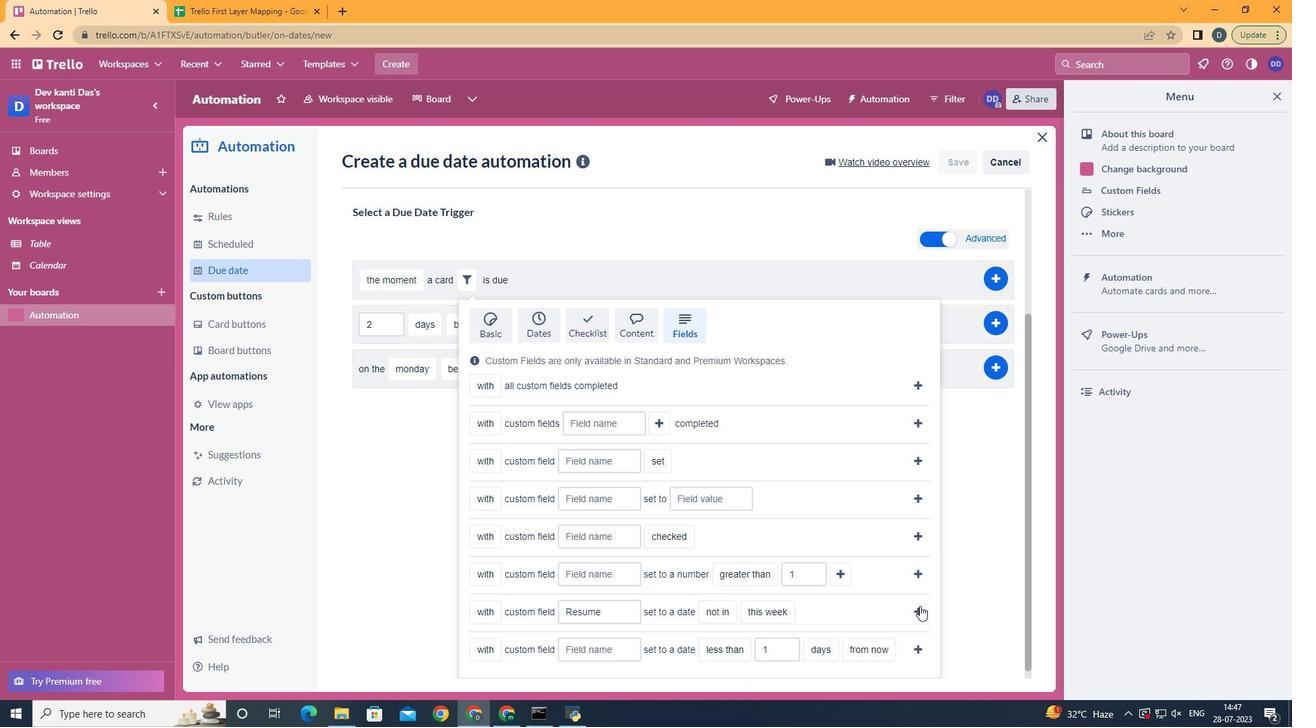 
Action: Mouse pressed left at (920, 605)
Screenshot: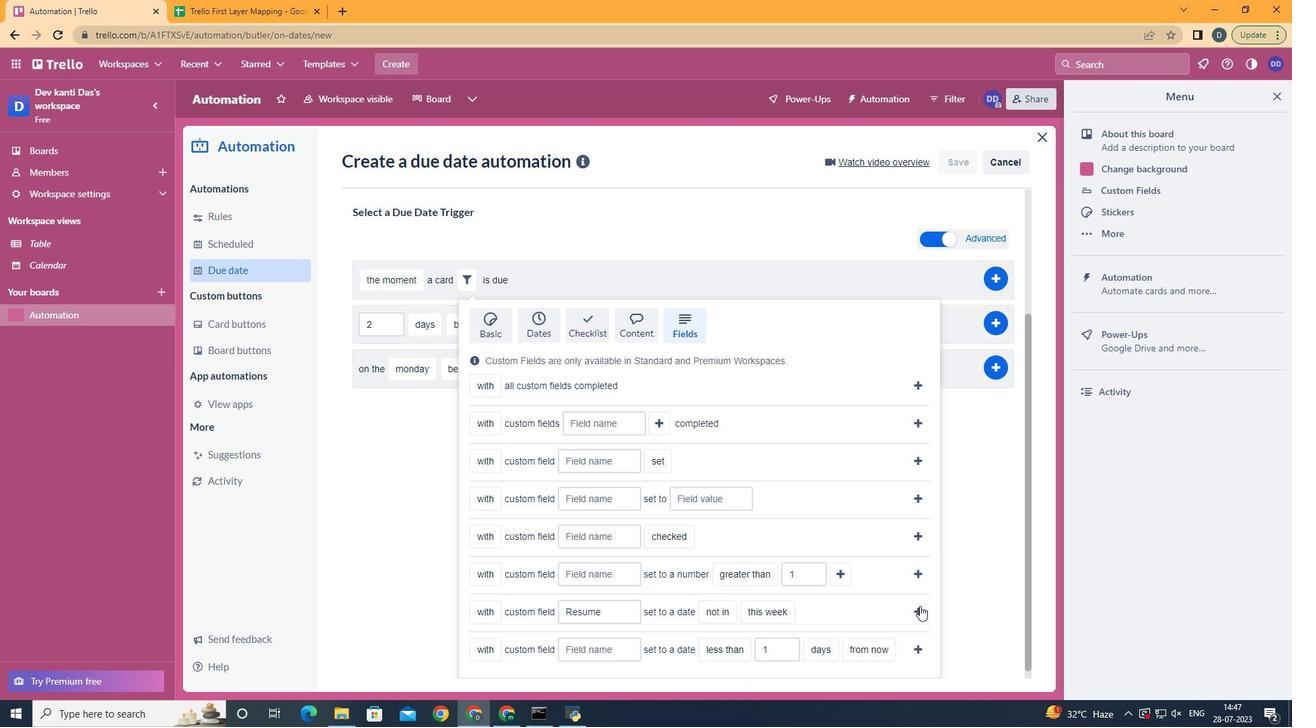 
Action: Mouse moved to (920, 605)
Screenshot: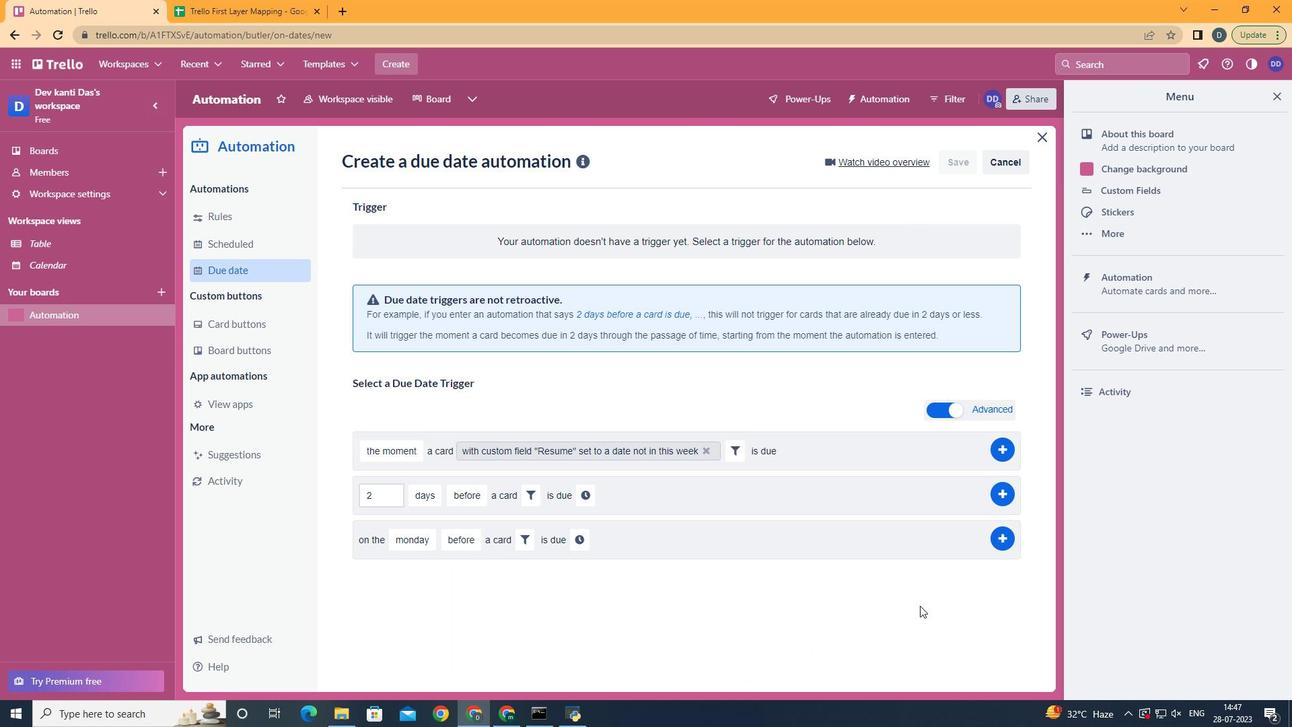 
